 Task: Find connections with filter location Chiclana de la Frontera with filter topic #AIwith filter profile language French with filter current company Zomato with filter school ATAL BIHARI VAJPAYEE UNIVERSITY (ABVP) BILASPUR with filter industry Amusement Parks and Arcades with filter service category Video Editing with filter keywords title Interior Designer
Action: Mouse moved to (492, 69)
Screenshot: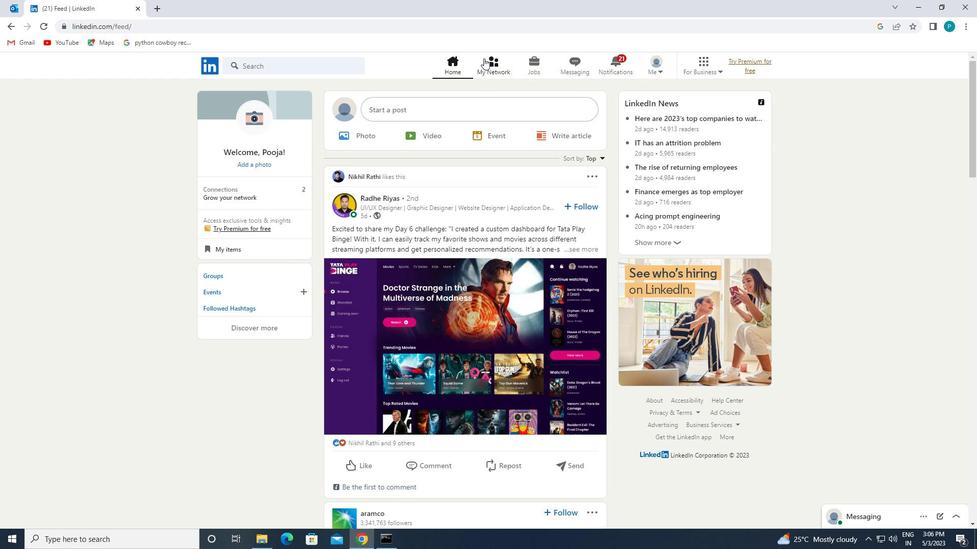 
Action: Mouse pressed left at (492, 69)
Screenshot: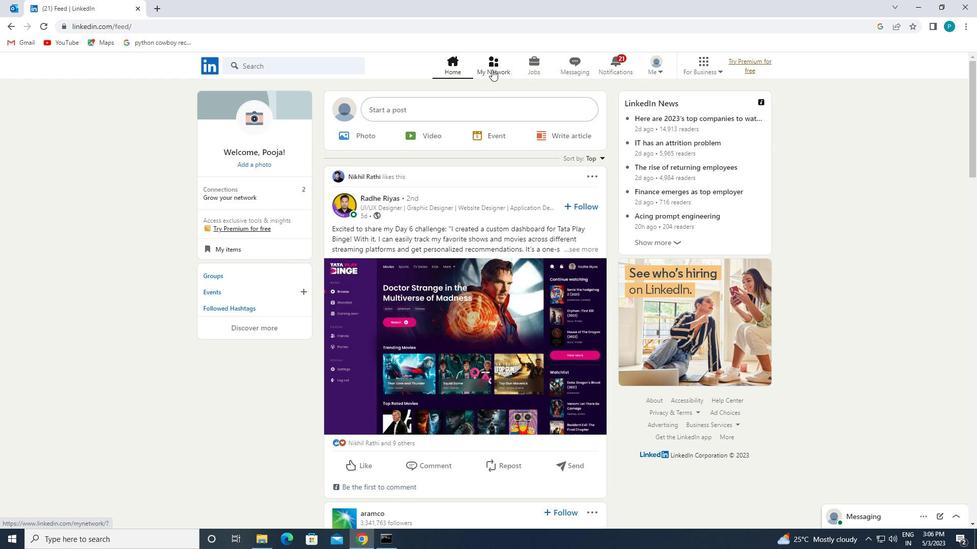 
Action: Mouse moved to (291, 122)
Screenshot: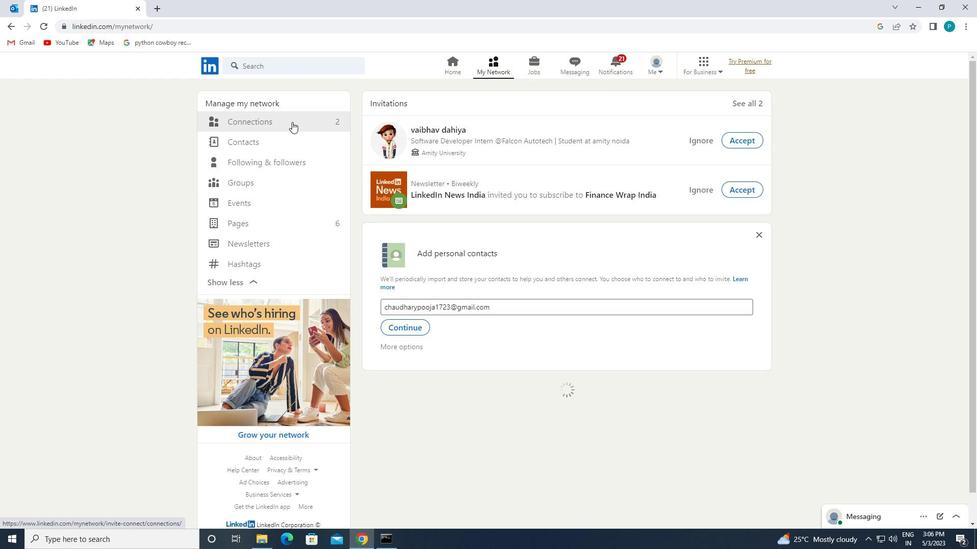 
Action: Mouse pressed left at (291, 122)
Screenshot: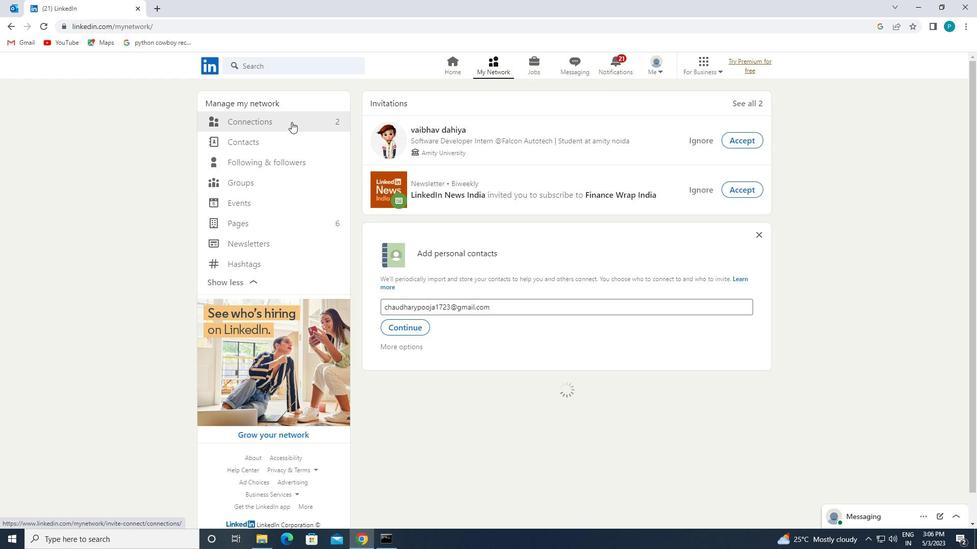 
Action: Mouse moved to (557, 123)
Screenshot: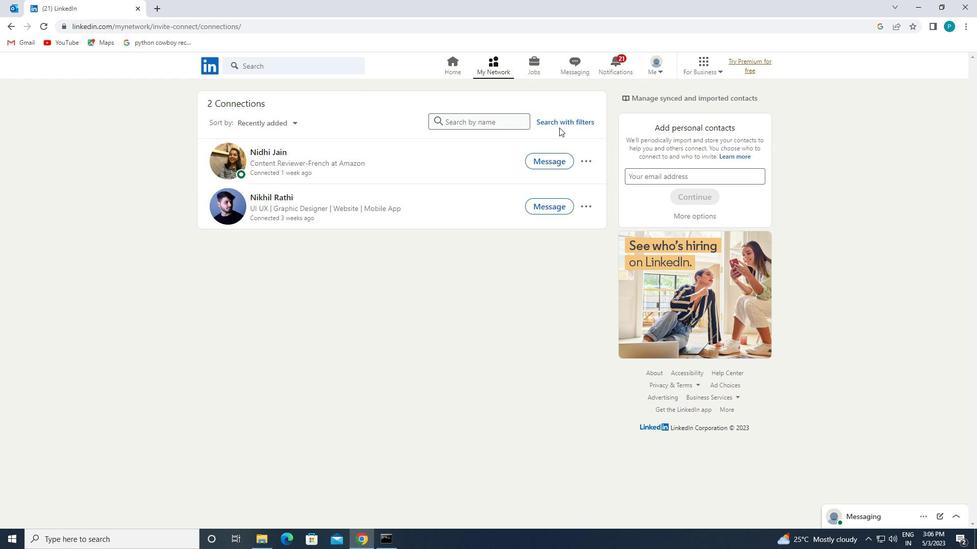 
Action: Mouse pressed left at (557, 123)
Screenshot: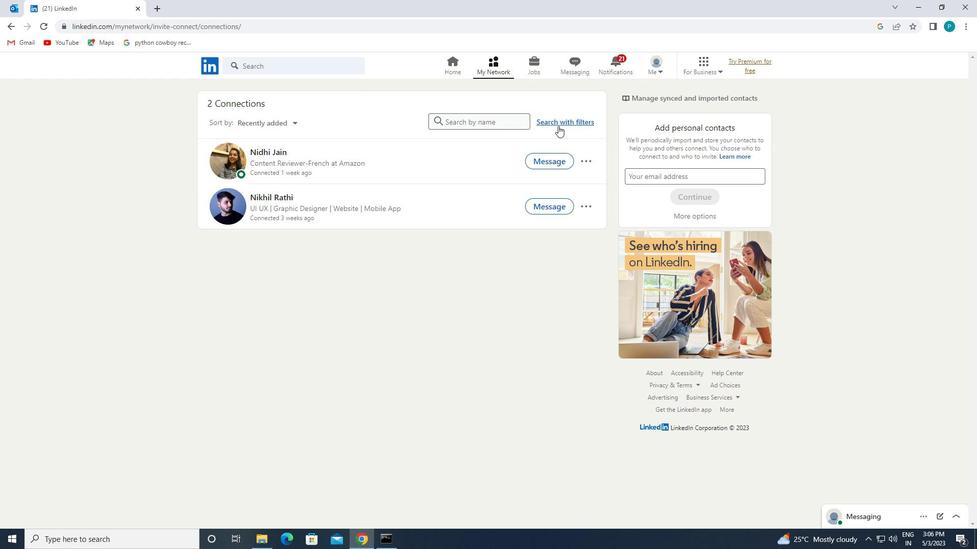 
Action: Mouse moved to (525, 99)
Screenshot: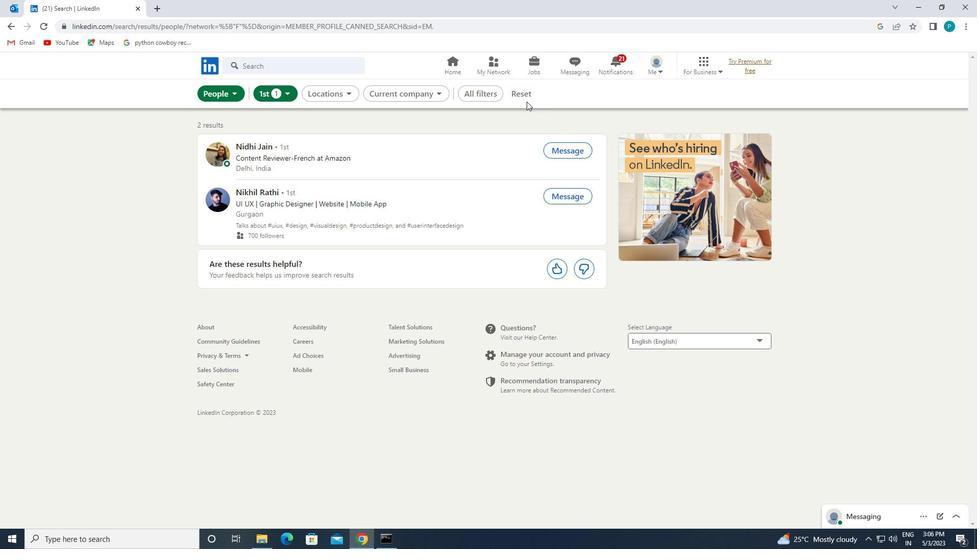 
Action: Mouse pressed left at (525, 99)
Screenshot: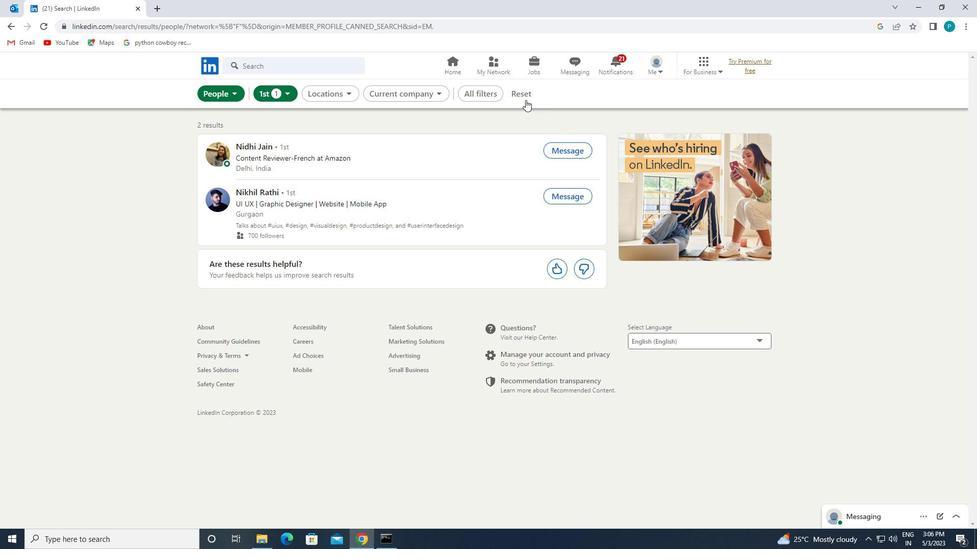 
Action: Mouse moved to (502, 92)
Screenshot: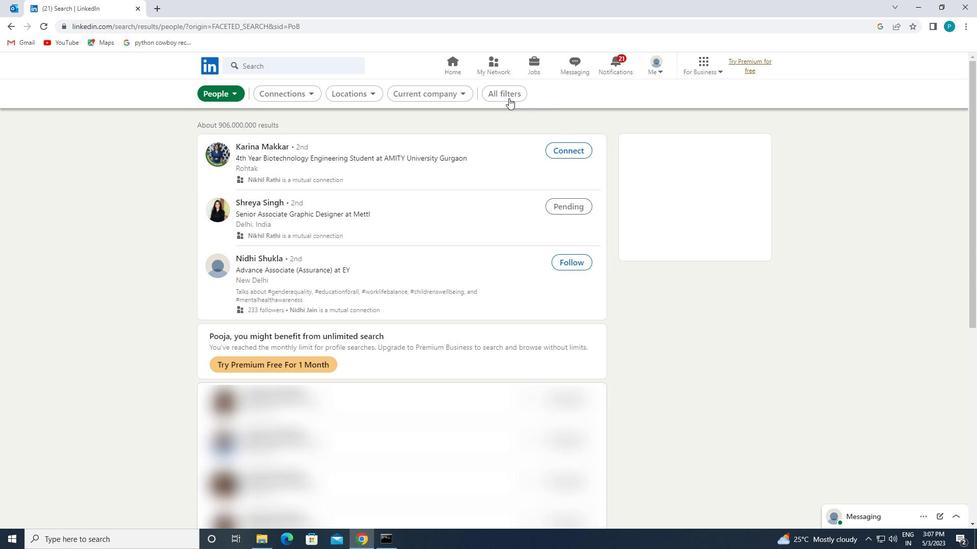 
Action: Mouse pressed left at (502, 92)
Screenshot: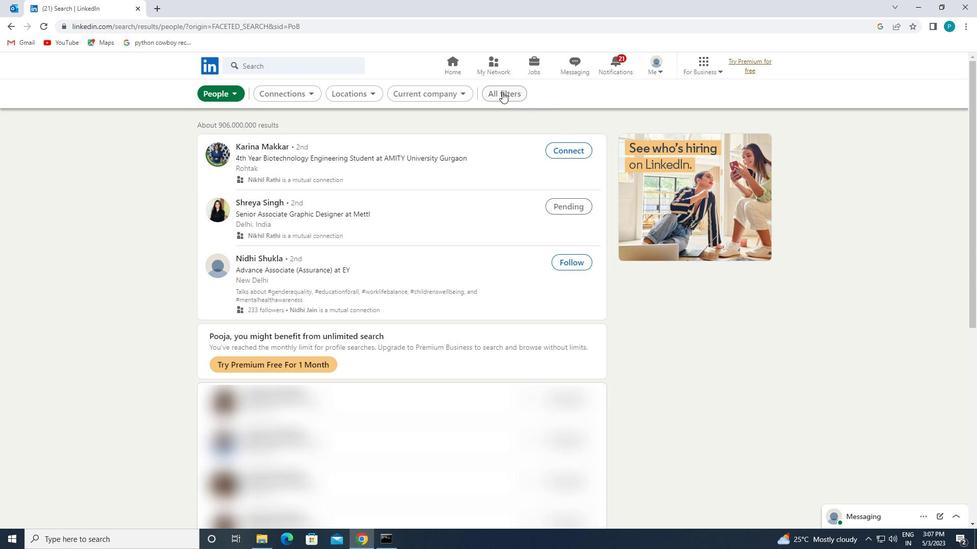 
Action: Mouse moved to (963, 277)
Screenshot: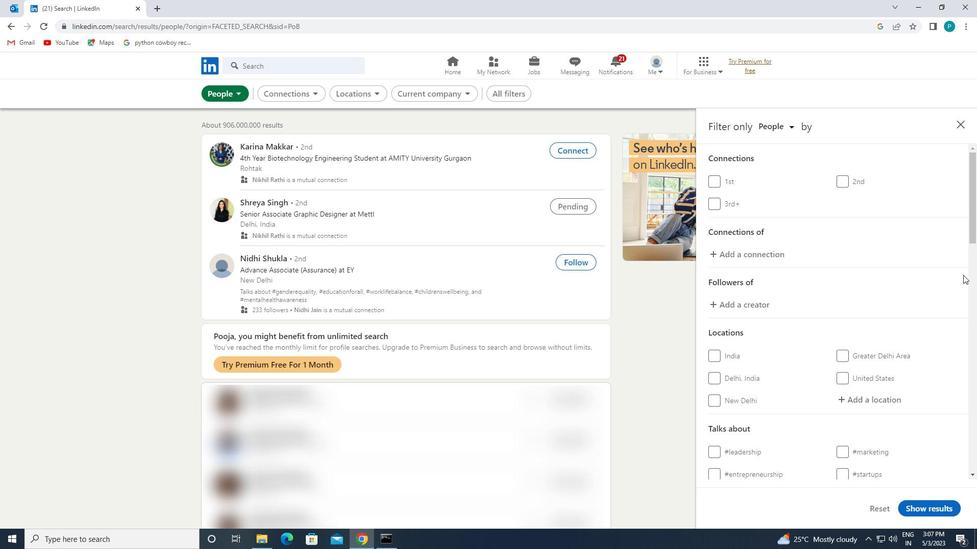
Action: Mouse scrolled (963, 276) with delta (0, 0)
Screenshot: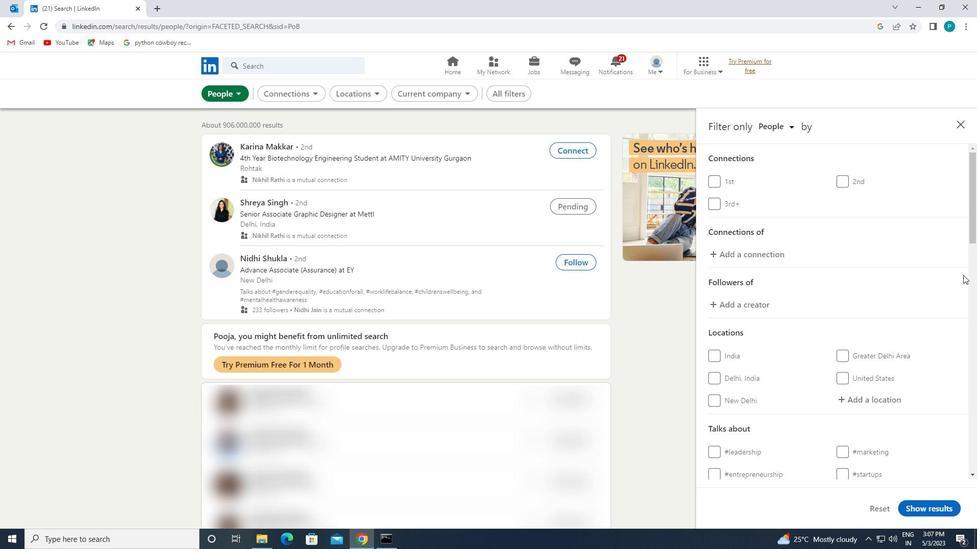 
Action: Mouse moved to (963, 277)
Screenshot: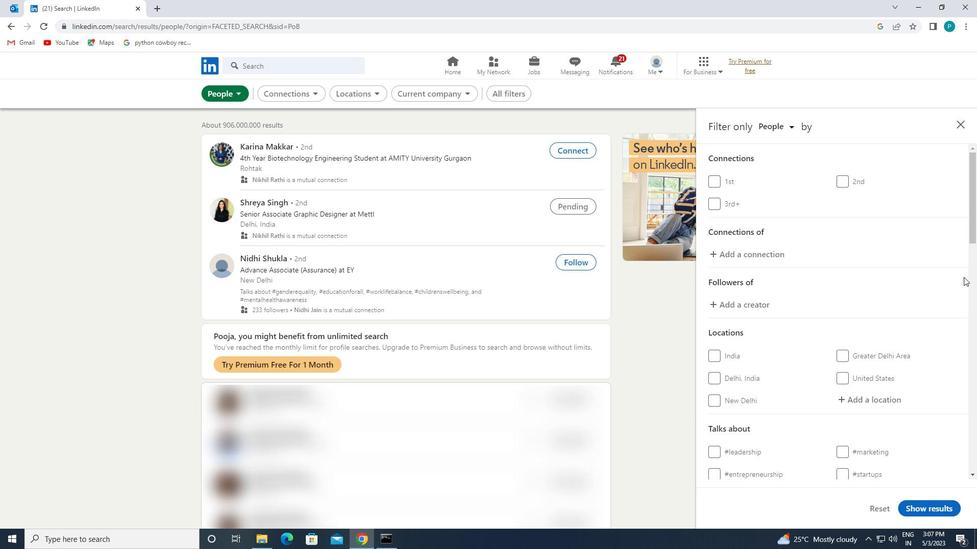 
Action: Mouse scrolled (963, 277) with delta (0, 0)
Screenshot: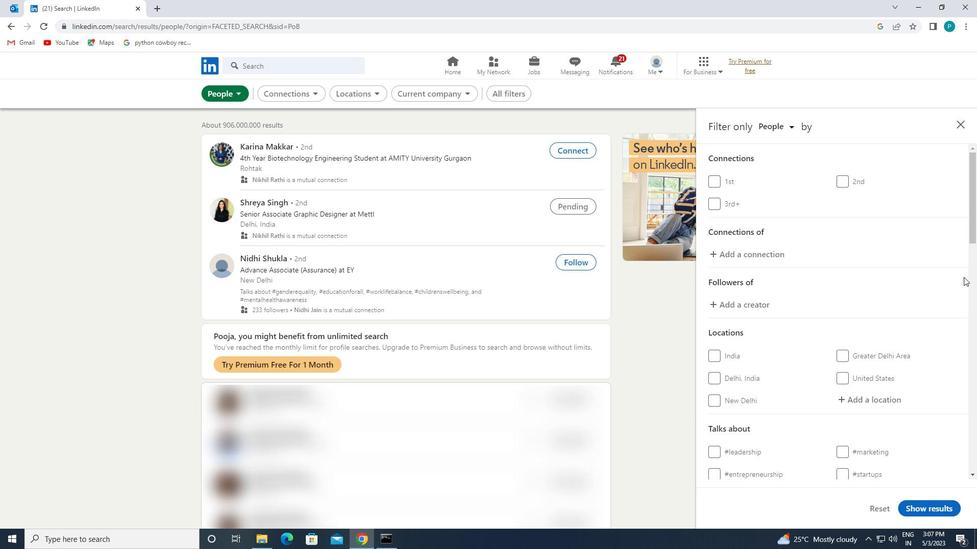 
Action: Mouse moved to (891, 294)
Screenshot: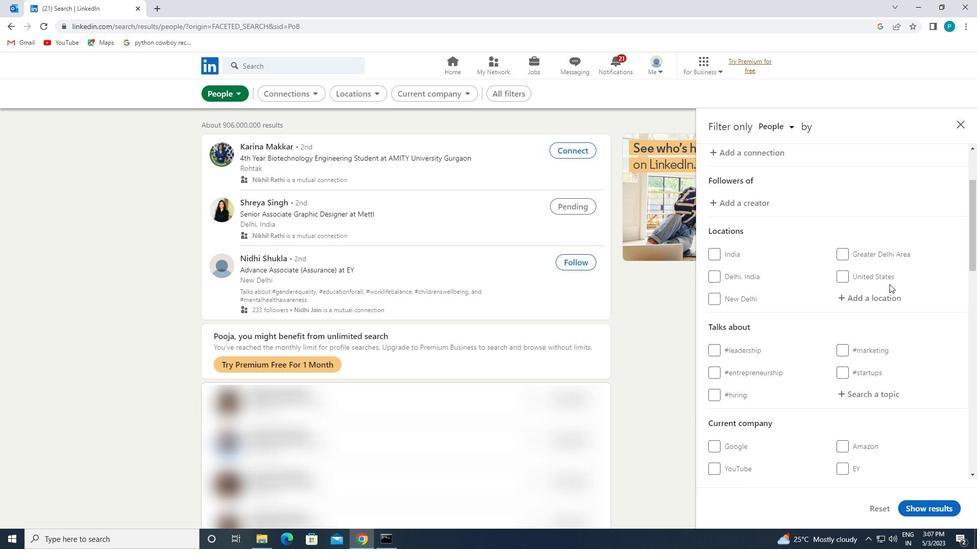 
Action: Mouse pressed left at (891, 294)
Screenshot: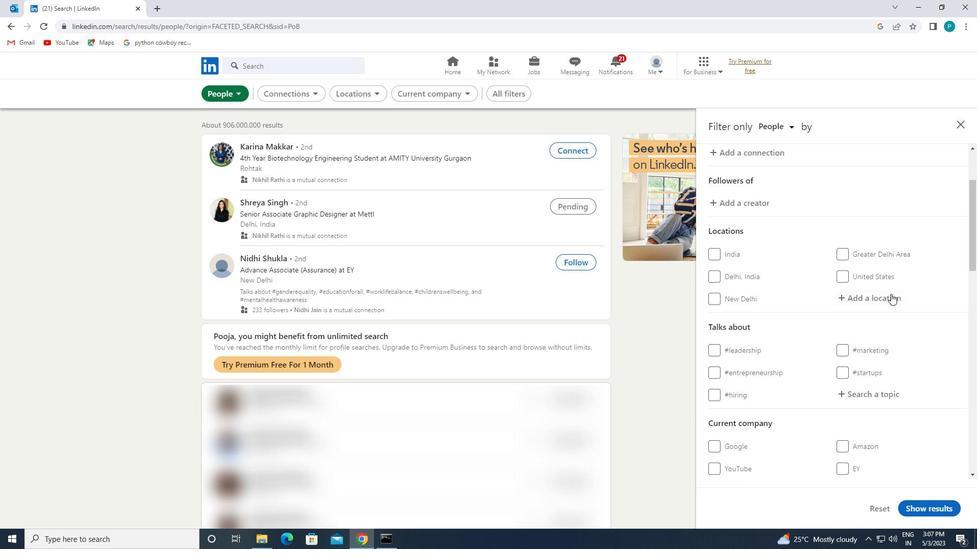 
Action: Mouse moved to (892, 295)
Screenshot: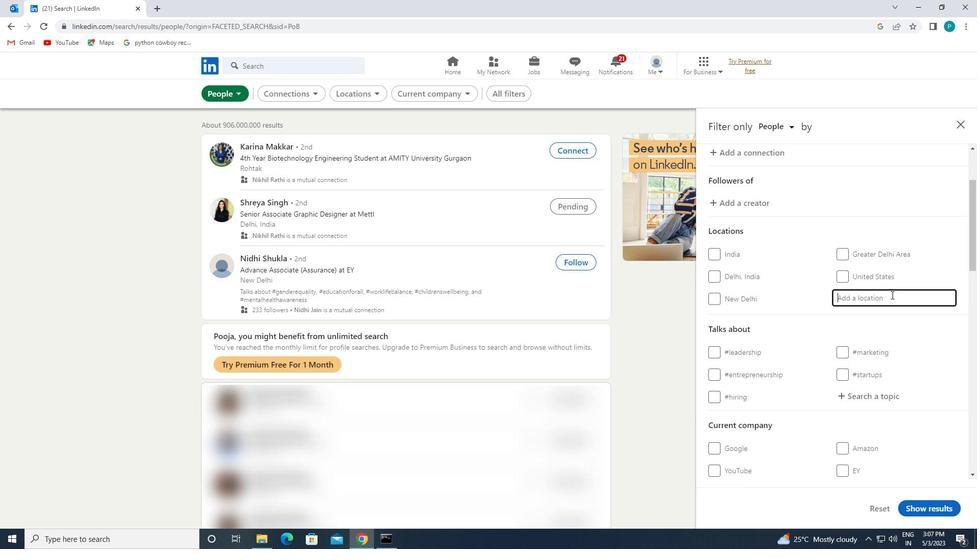 
Action: Key pressed <Key.caps_lock>c<Key.caps_lock>hcla<Key.backspace><Key.backspace><Key.backspace>iclana
Screenshot: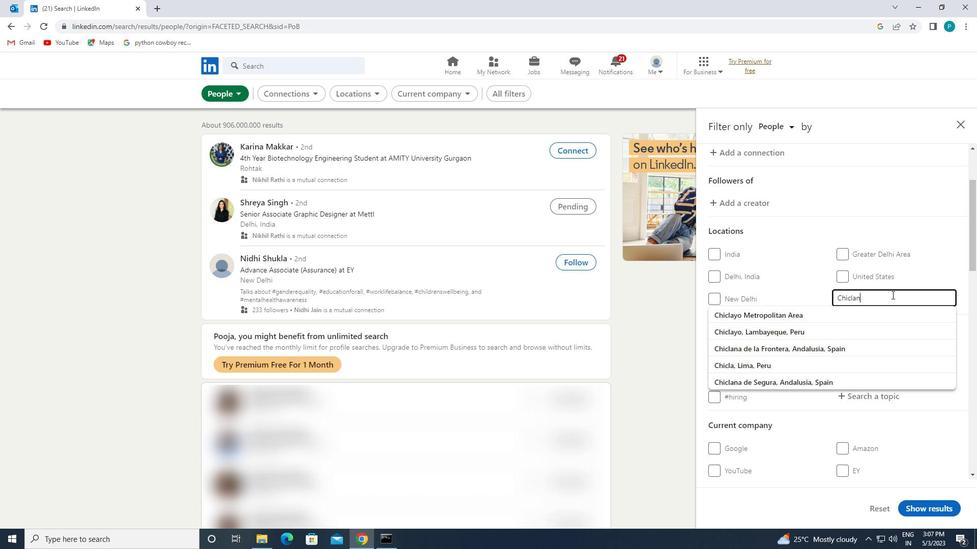 
Action: Mouse moved to (874, 310)
Screenshot: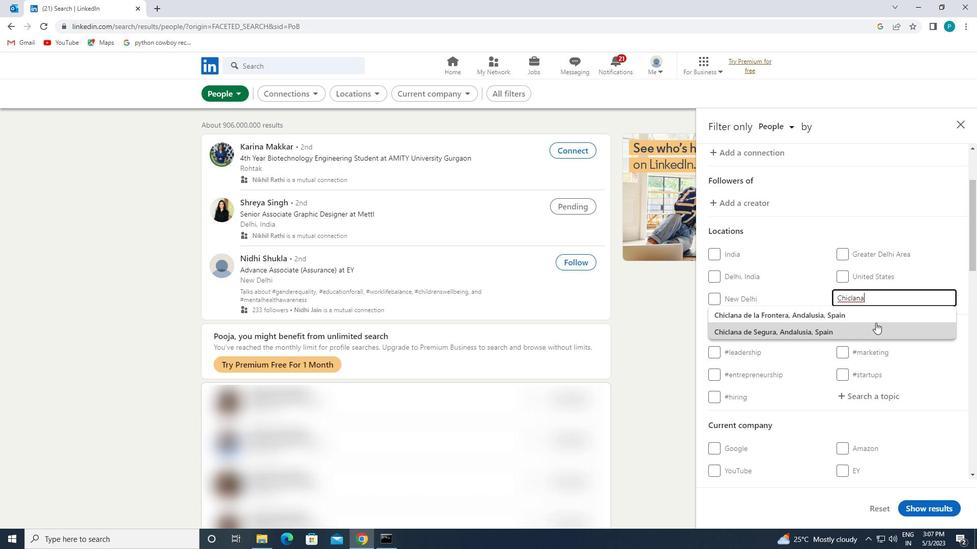 
Action: Mouse pressed left at (874, 310)
Screenshot: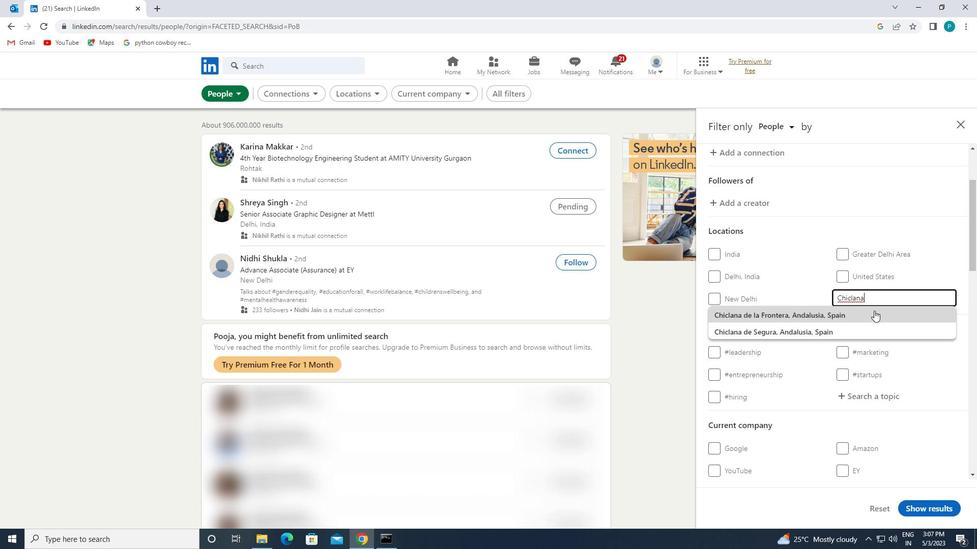 
Action: Mouse moved to (879, 376)
Screenshot: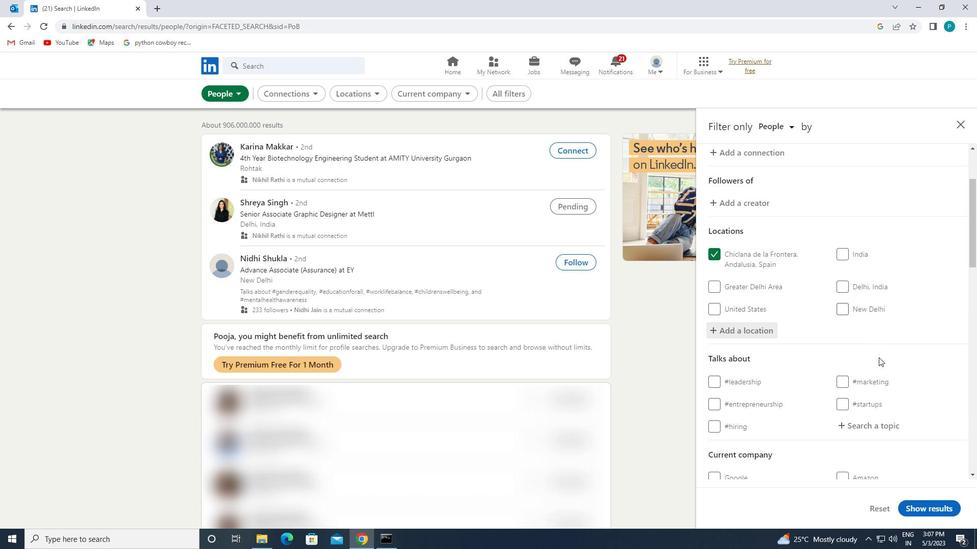
Action: Mouse scrolled (879, 376) with delta (0, 0)
Screenshot: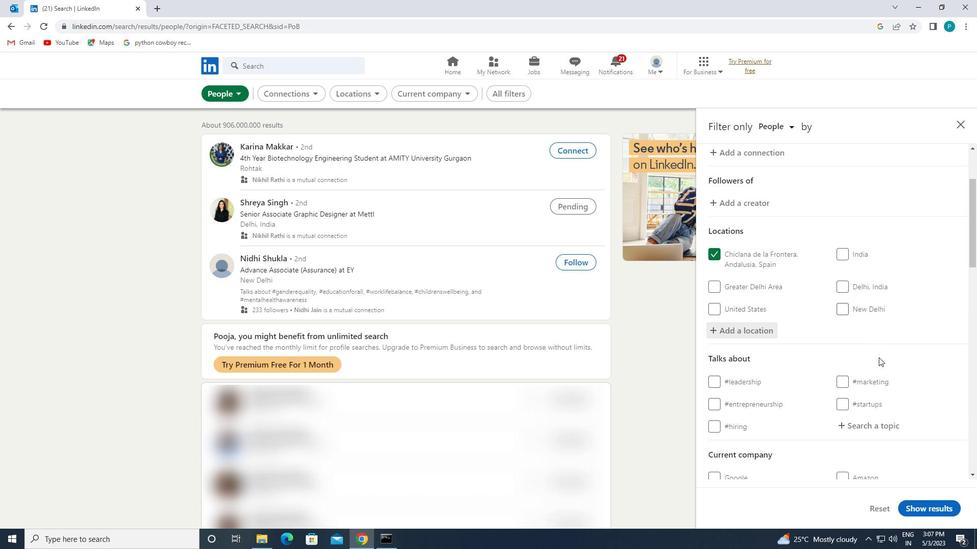 
Action: Mouse moved to (879, 373)
Screenshot: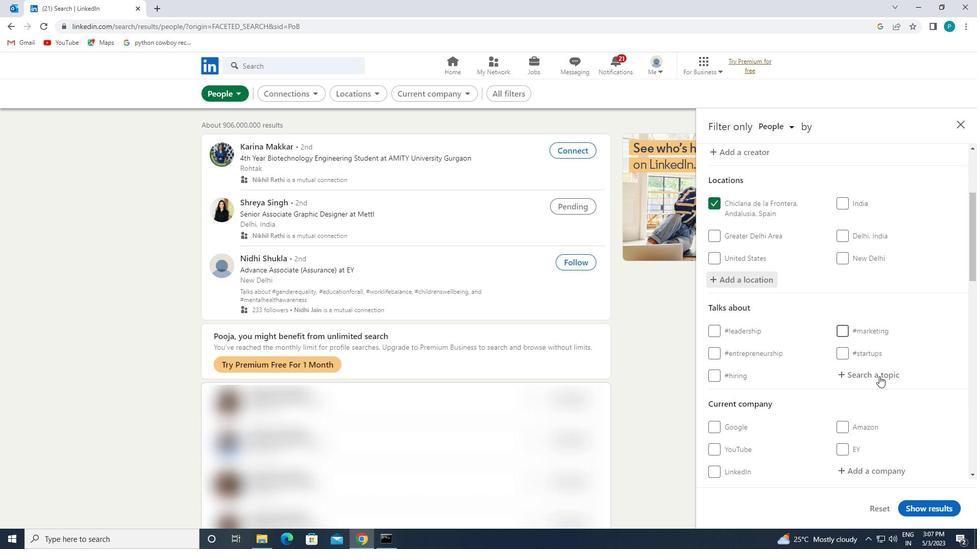 
Action: Mouse pressed left at (879, 373)
Screenshot: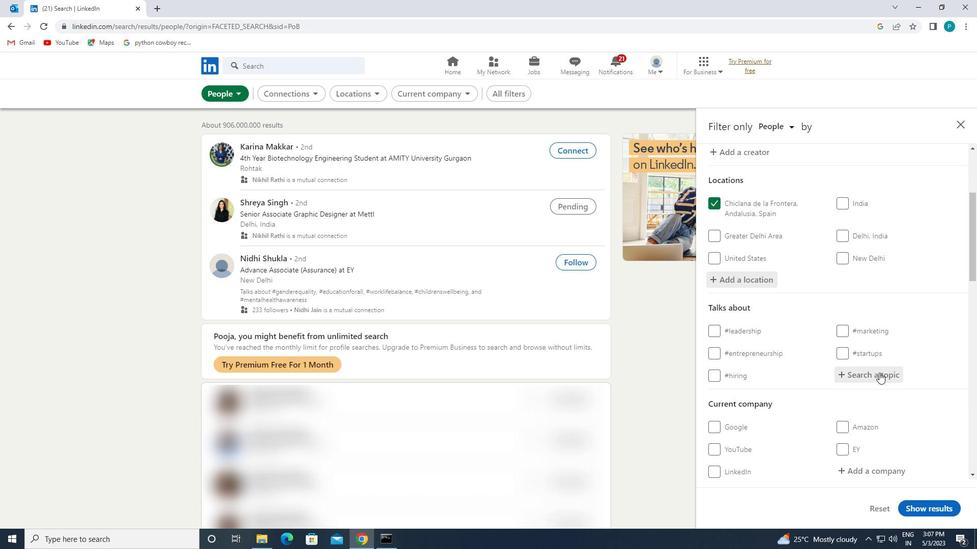 
Action: Key pressed <Key.shift>#<Key.caps_lock>AI<Key.caps_lock>
Screenshot: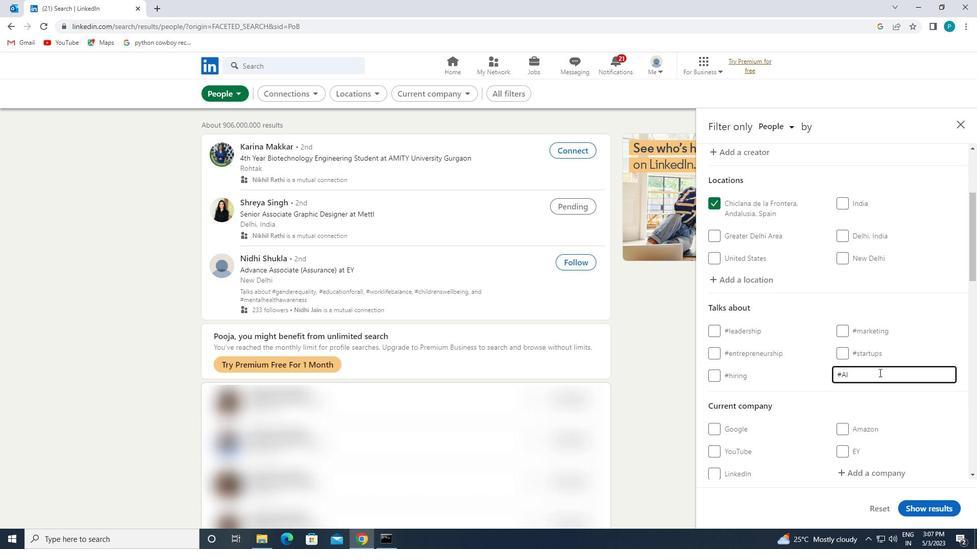 
Action: Mouse scrolled (879, 372) with delta (0, 0)
Screenshot: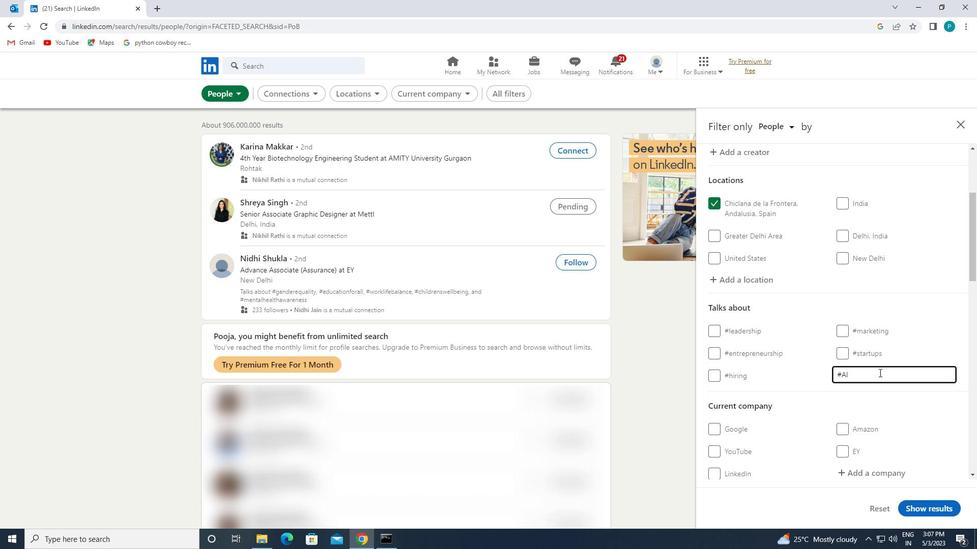 
Action: Mouse scrolled (879, 372) with delta (0, 0)
Screenshot: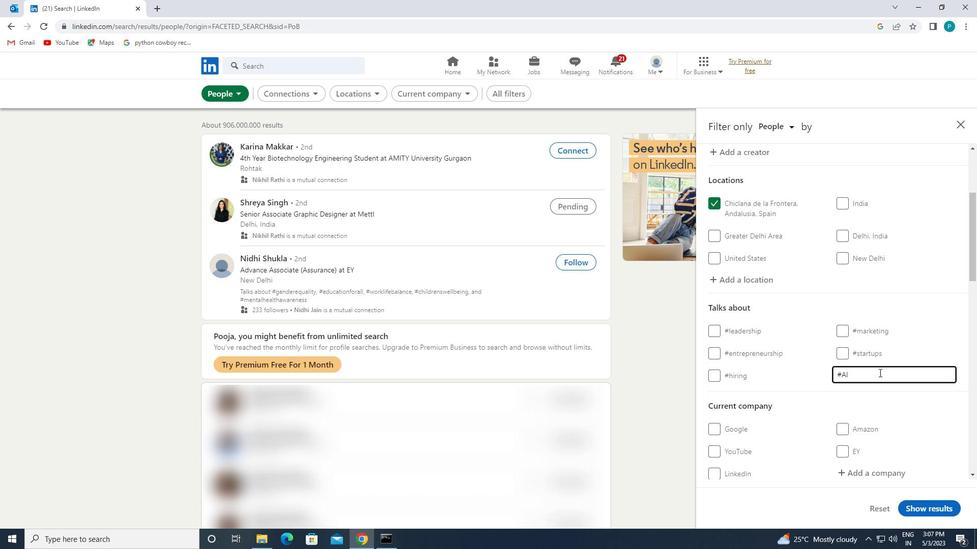 
Action: Mouse scrolled (879, 372) with delta (0, 0)
Screenshot: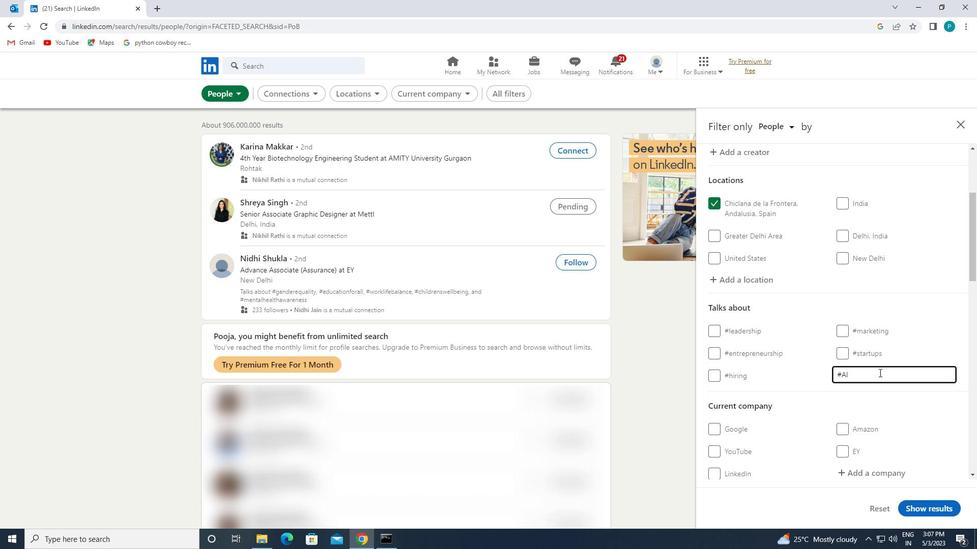 
Action: Mouse scrolled (879, 372) with delta (0, 0)
Screenshot: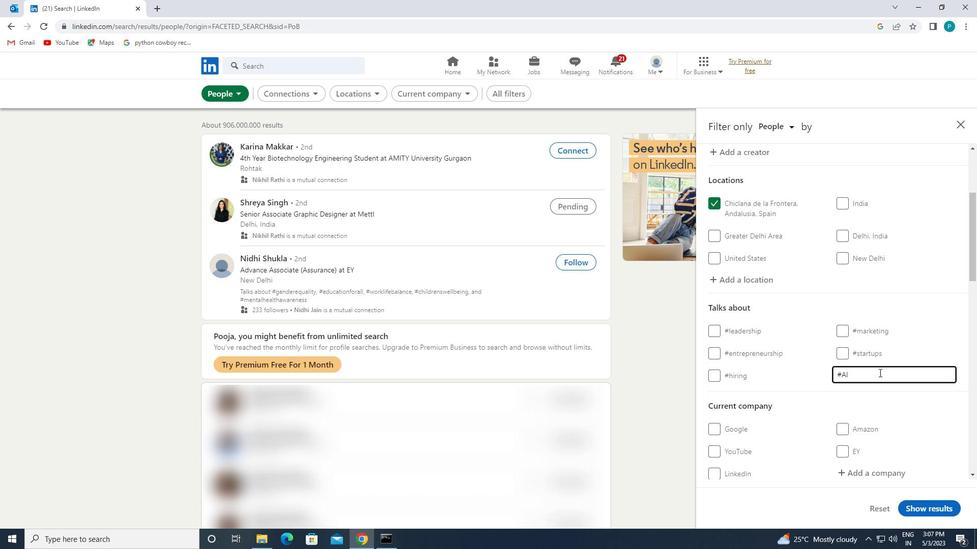 
Action: Mouse moved to (840, 385)
Screenshot: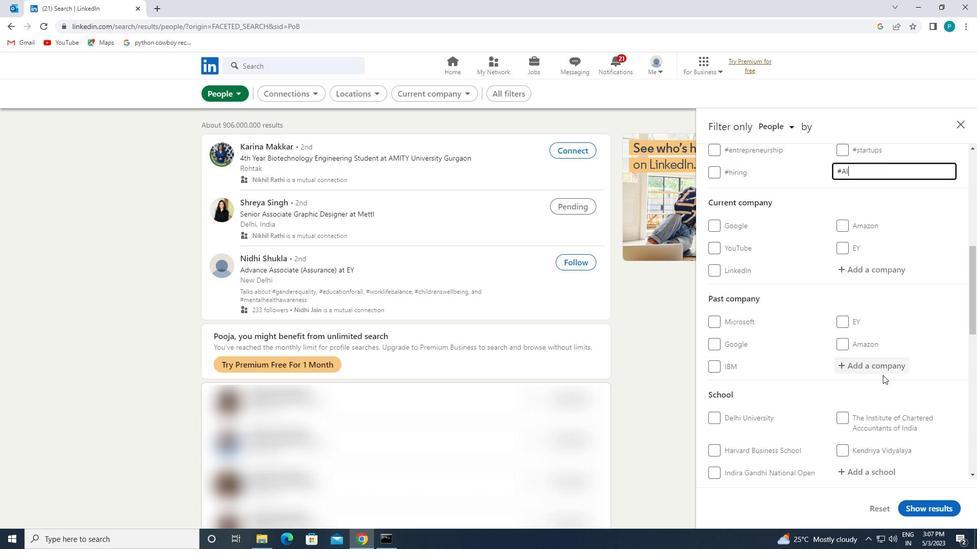 
Action: Mouse scrolled (840, 384) with delta (0, 0)
Screenshot: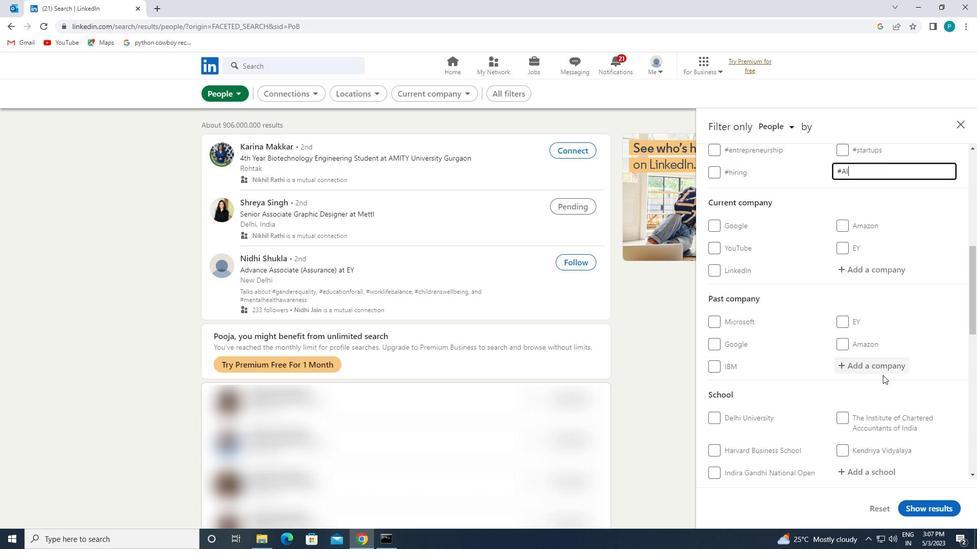
Action: Mouse moved to (839, 385)
Screenshot: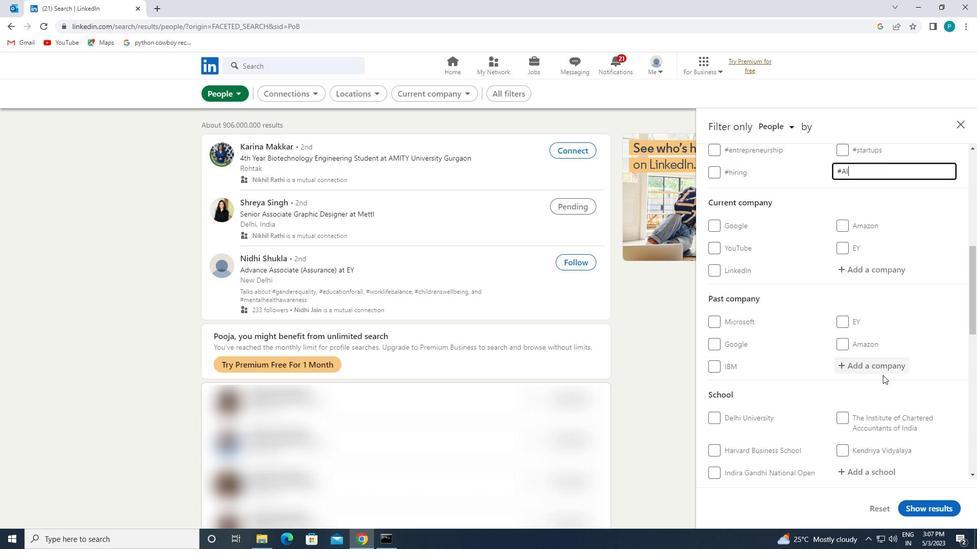 
Action: Mouse scrolled (839, 384) with delta (0, 0)
Screenshot: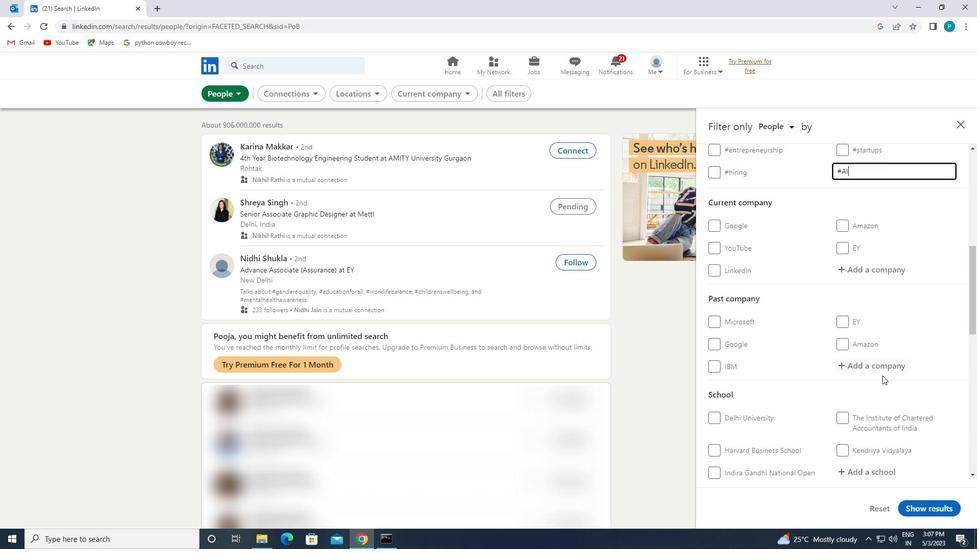 
Action: Mouse scrolled (839, 384) with delta (0, 0)
Screenshot: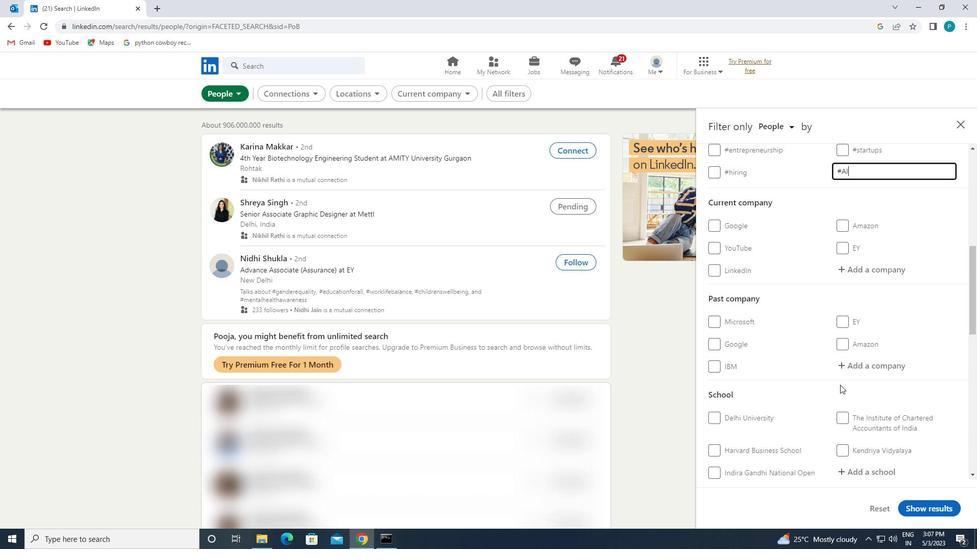 
Action: Mouse moved to (765, 372)
Screenshot: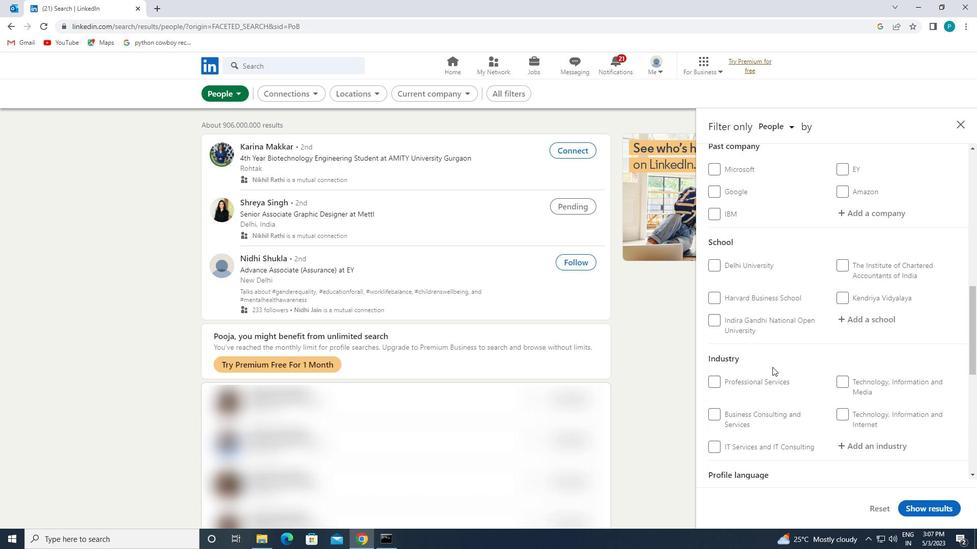 
Action: Mouse scrolled (765, 371) with delta (0, 0)
Screenshot: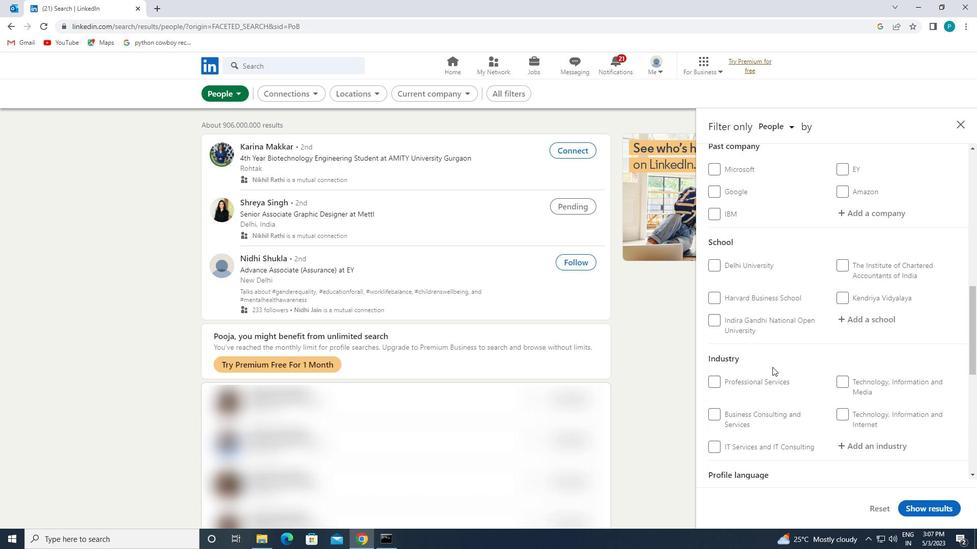 
Action: Mouse moved to (765, 372)
Screenshot: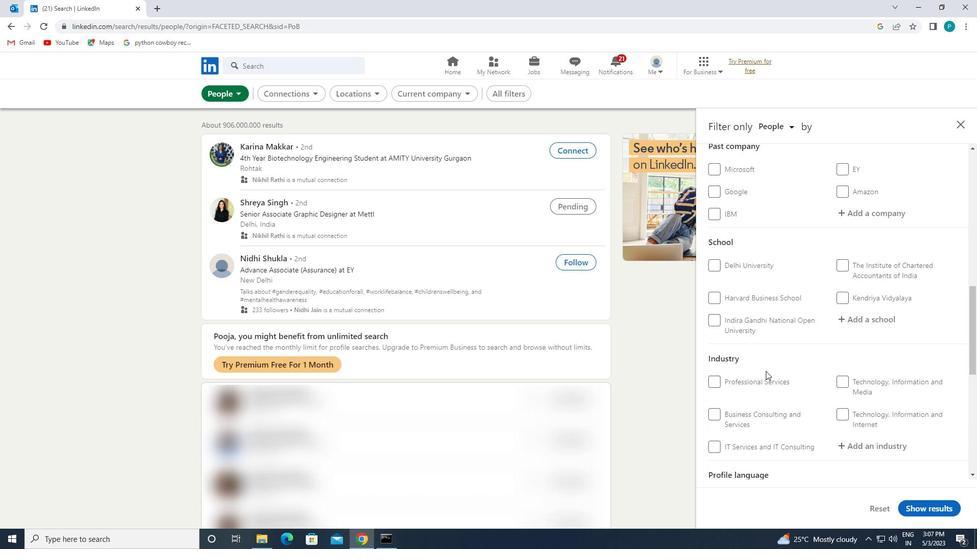
Action: Mouse scrolled (765, 371) with delta (0, 0)
Screenshot: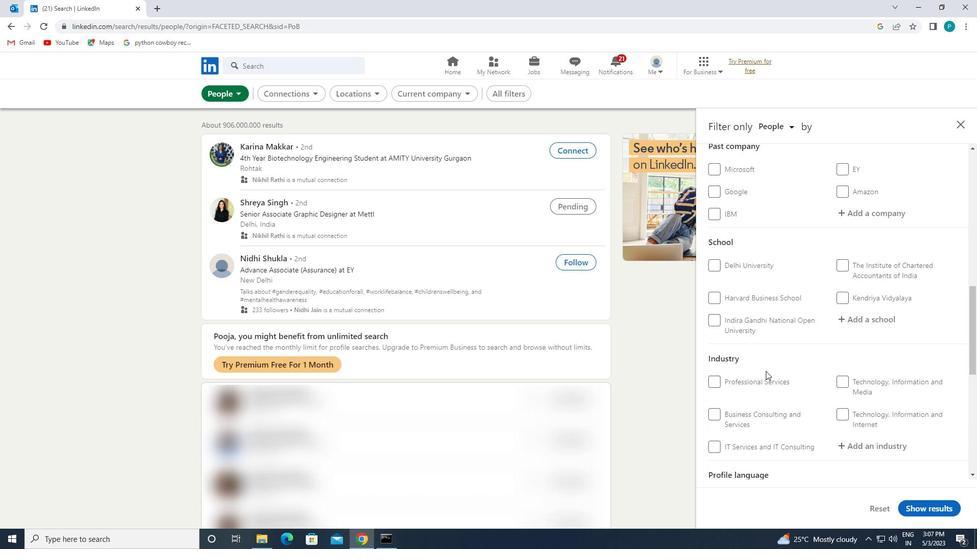 
Action: Mouse moved to (835, 400)
Screenshot: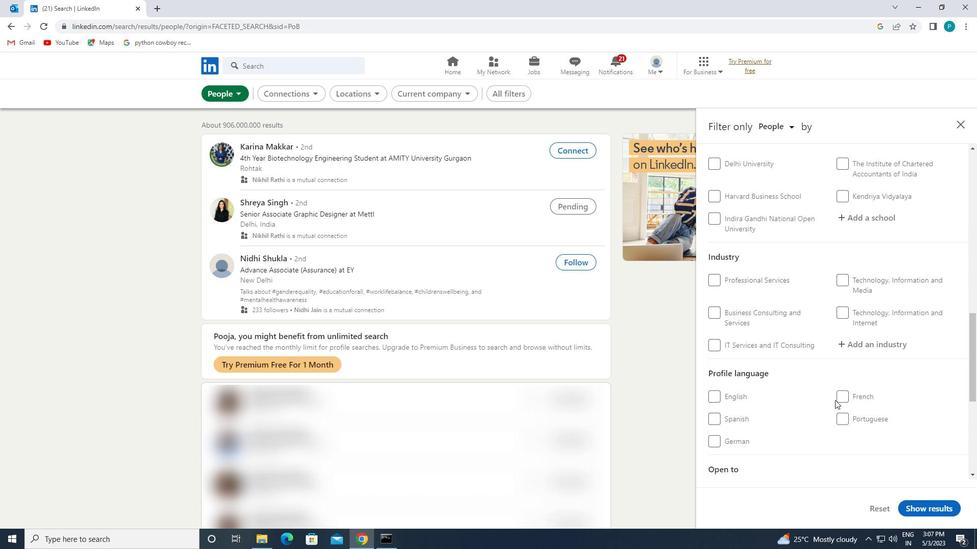 
Action: Mouse pressed left at (835, 400)
Screenshot: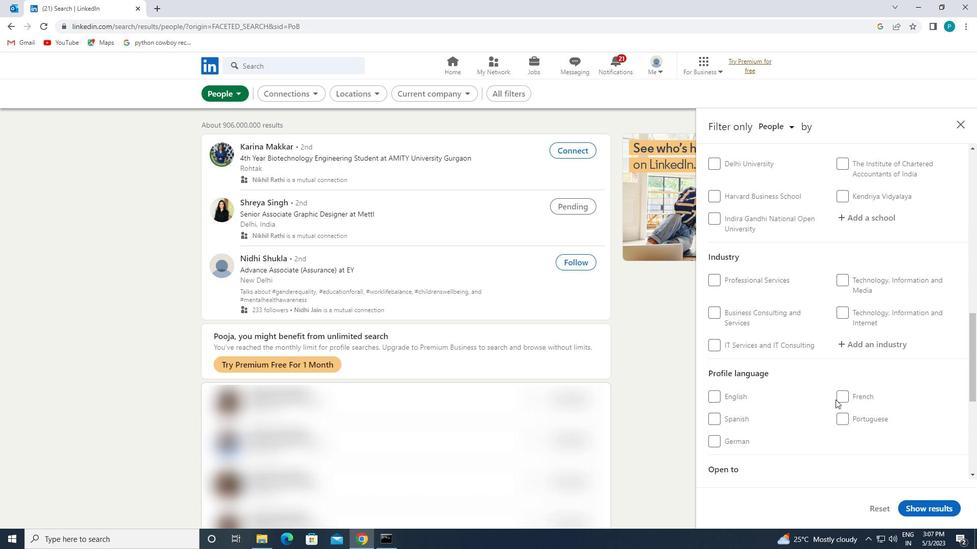 
Action: Mouse moved to (839, 395)
Screenshot: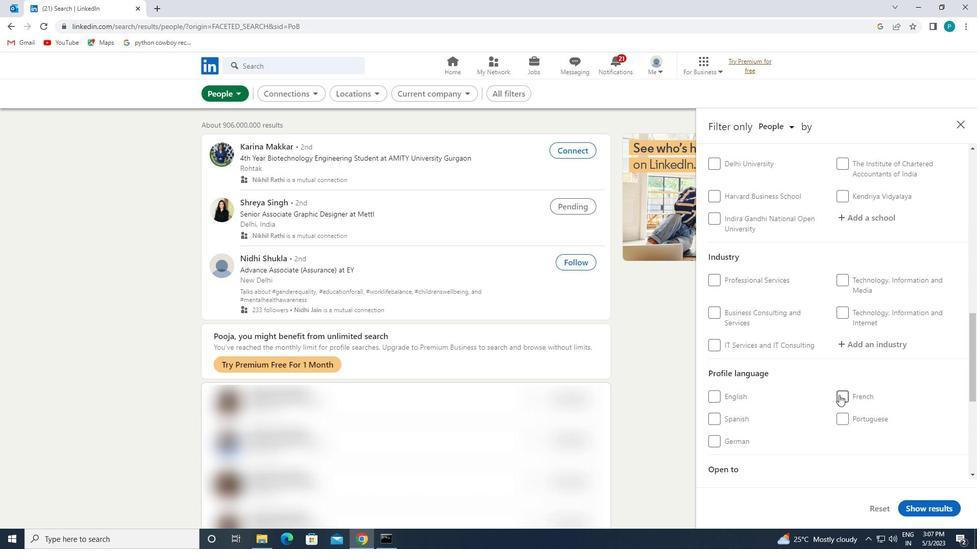 
Action: Mouse pressed left at (839, 395)
Screenshot: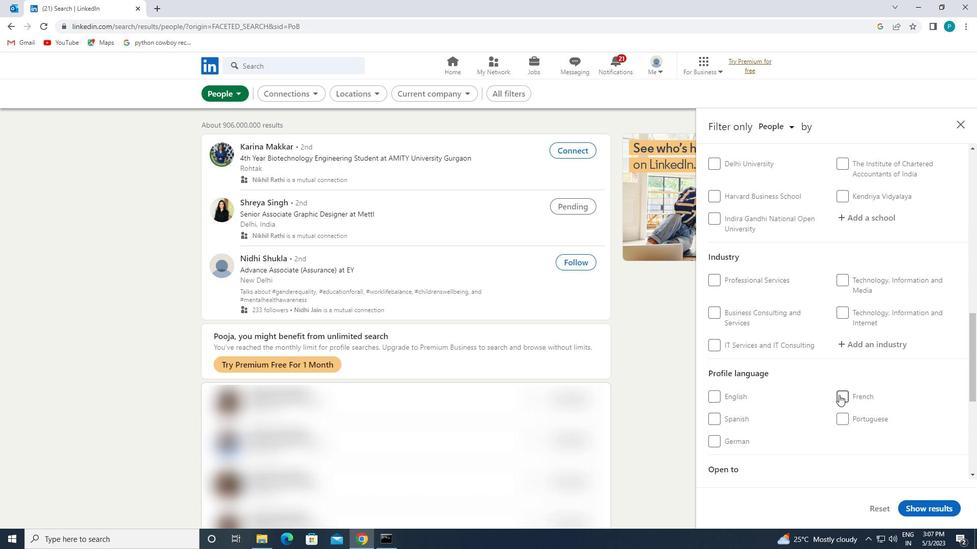 
Action: Mouse moved to (849, 352)
Screenshot: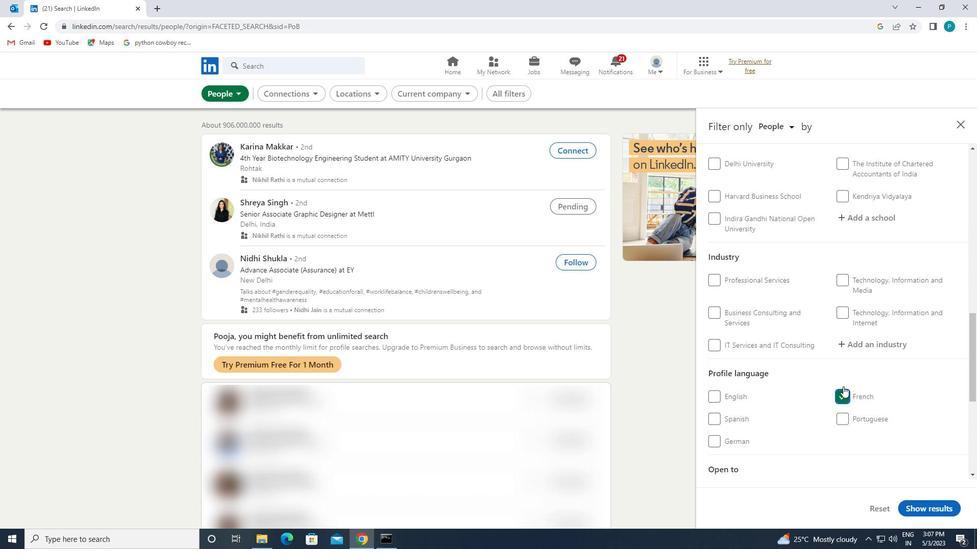 
Action: Mouse scrolled (849, 353) with delta (0, 0)
Screenshot: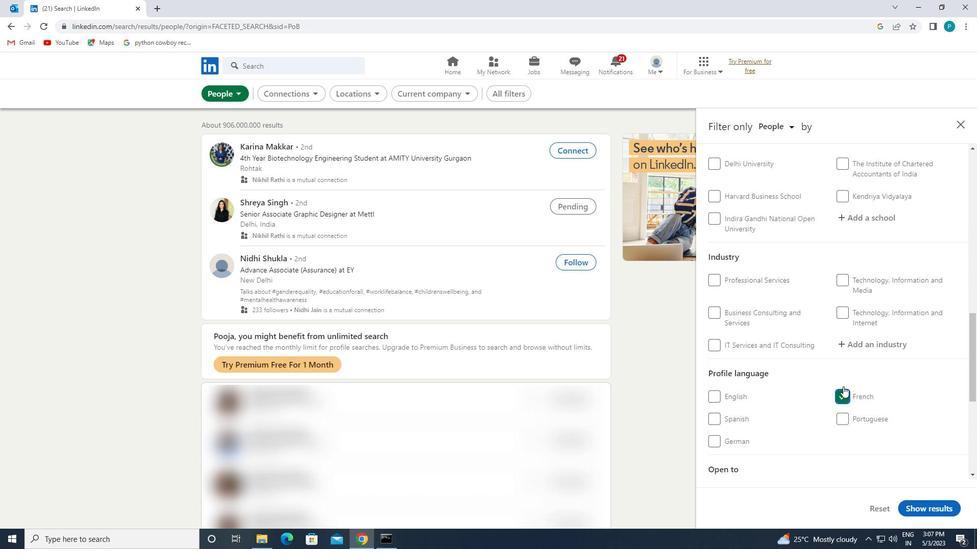 
Action: Mouse scrolled (849, 353) with delta (0, 0)
Screenshot: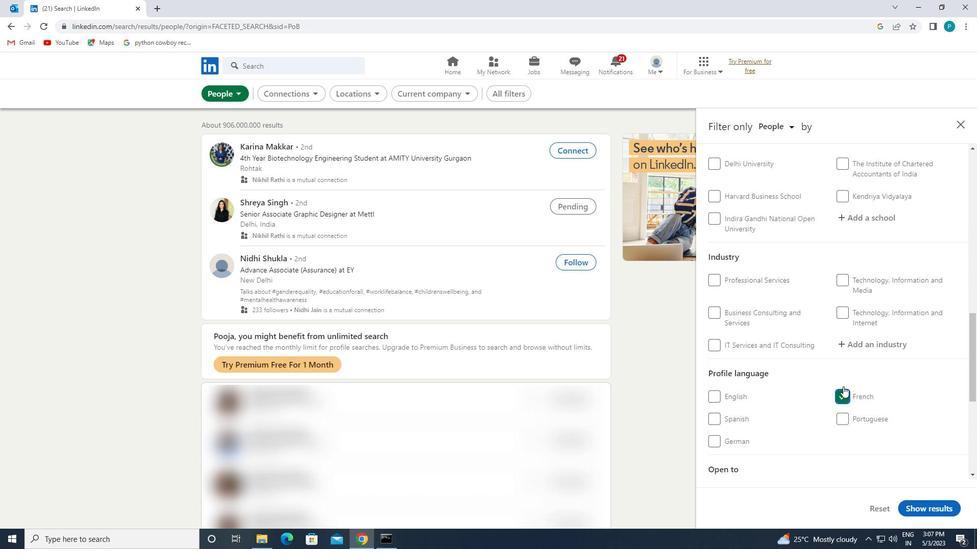 
Action: Mouse scrolled (849, 353) with delta (0, 0)
Screenshot: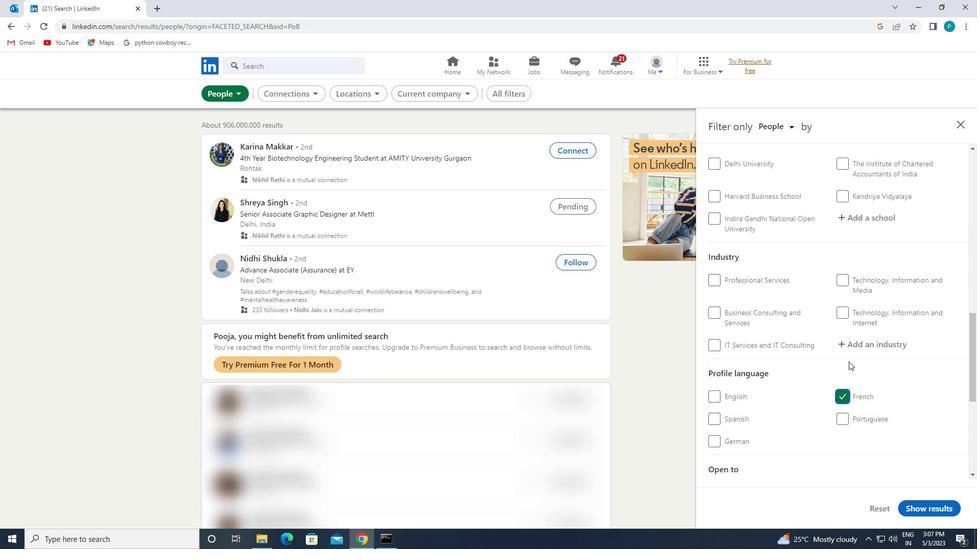 
Action: Mouse scrolled (849, 353) with delta (0, 0)
Screenshot: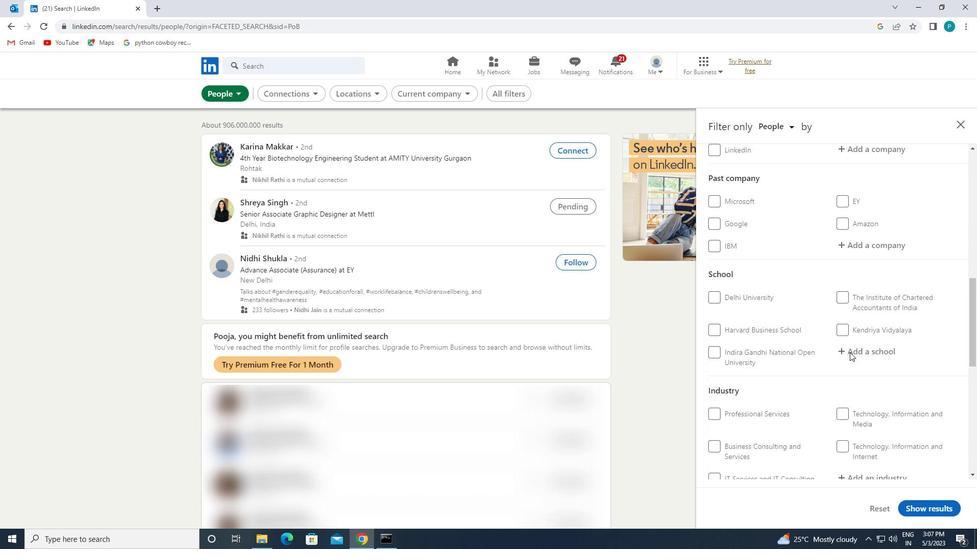 
Action: Mouse scrolled (849, 353) with delta (0, 0)
Screenshot: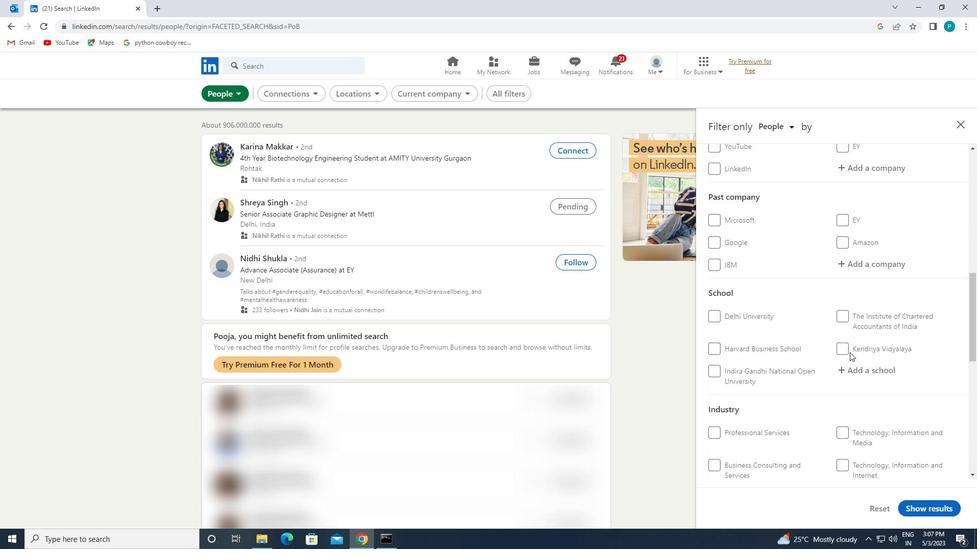 
Action: Mouse scrolled (849, 353) with delta (0, 0)
Screenshot: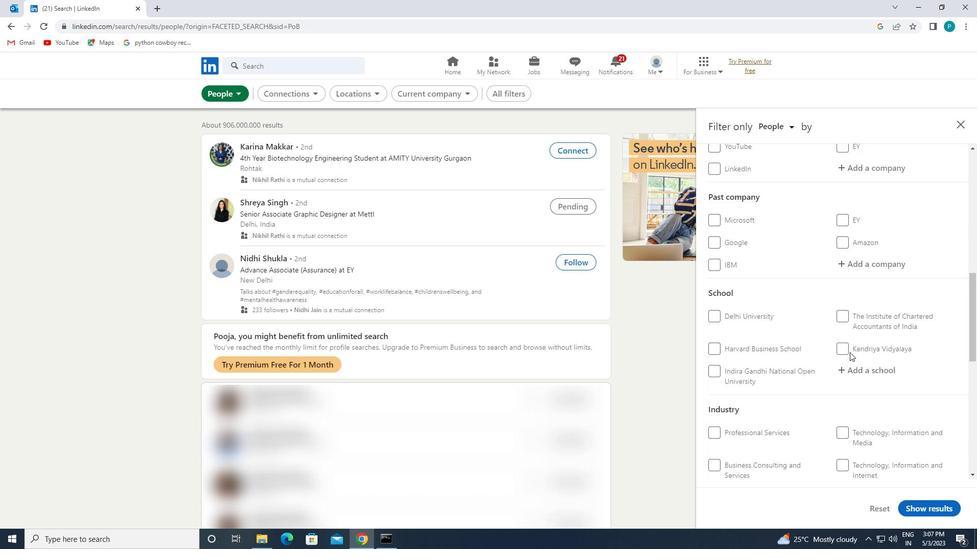 
Action: Mouse scrolled (849, 353) with delta (0, 0)
Screenshot: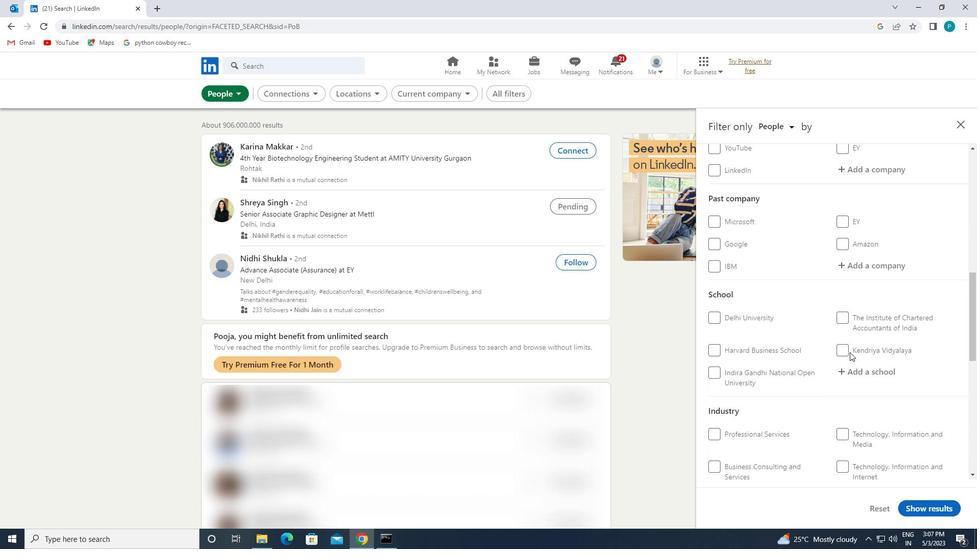 
Action: Mouse moved to (864, 377)
Screenshot: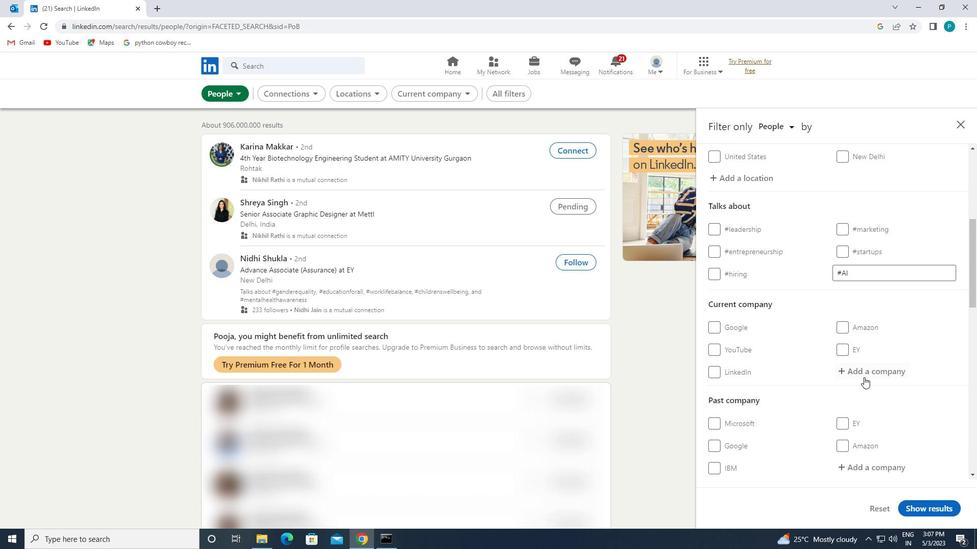 
Action: Mouse pressed left at (864, 377)
Screenshot: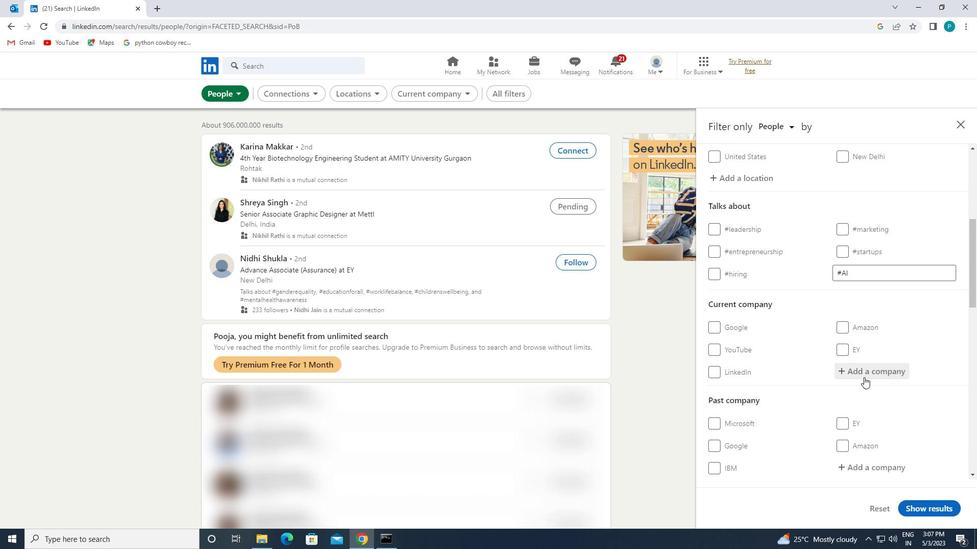 
Action: Mouse moved to (864, 378)
Screenshot: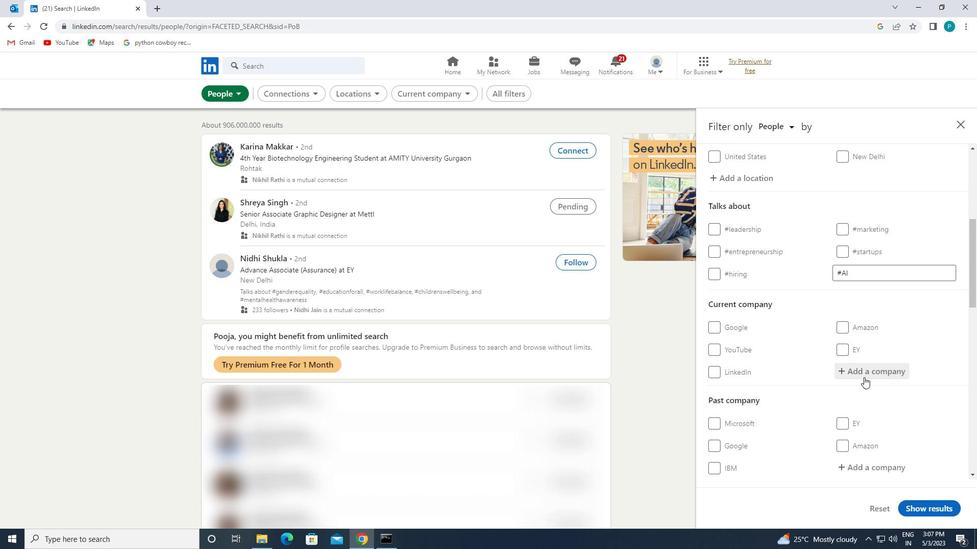 
Action: Key pressed <Key.caps_lock>Z<Key.caps_lock>OM
Screenshot: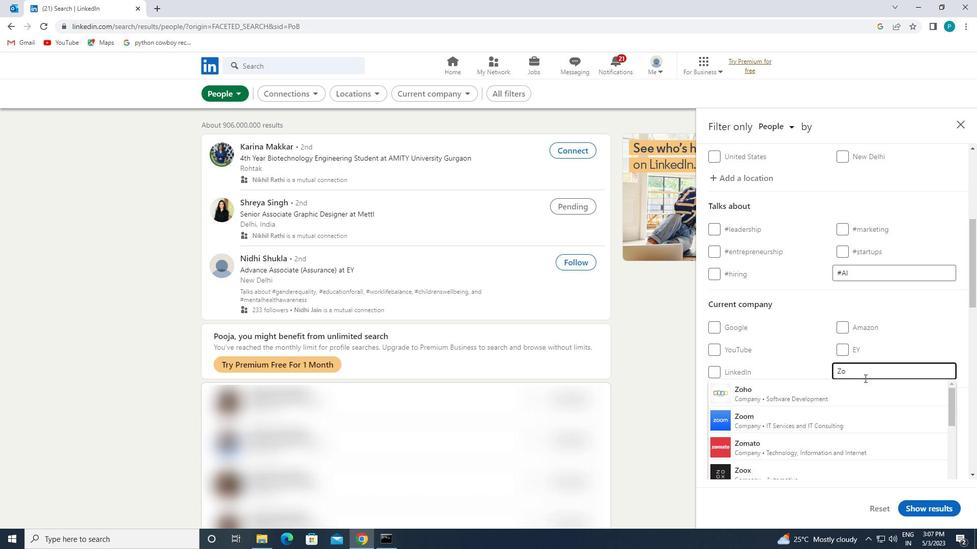 
Action: Mouse moved to (826, 401)
Screenshot: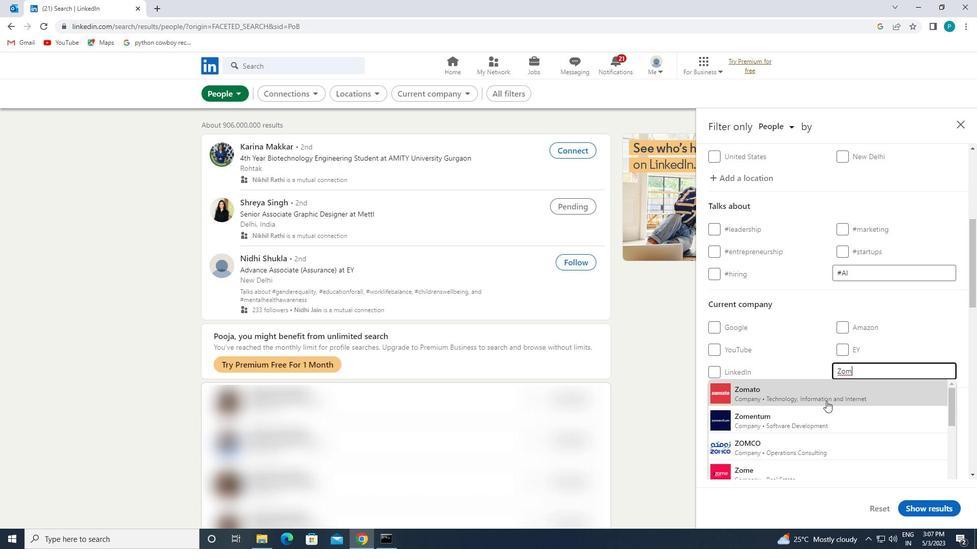 
Action: Mouse pressed left at (826, 401)
Screenshot: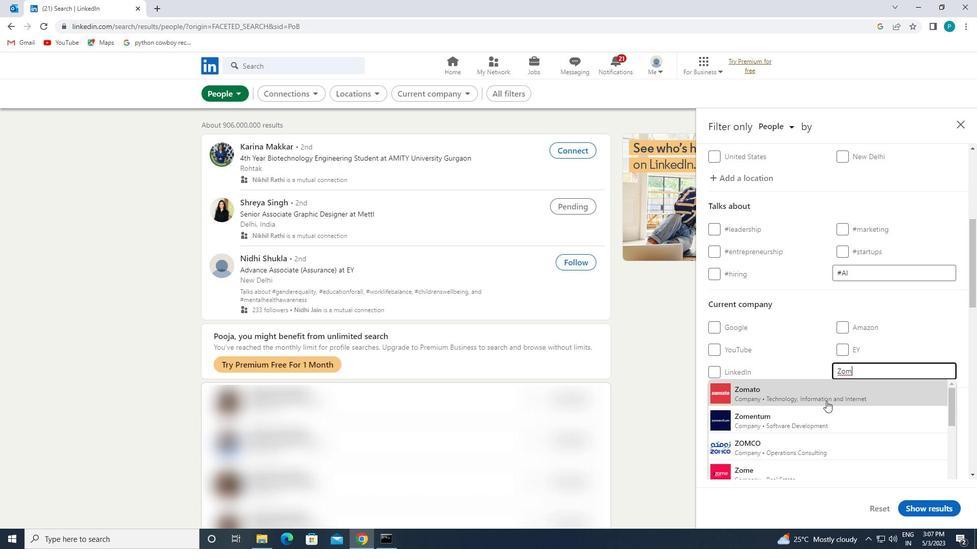 
Action: Mouse scrolled (826, 401) with delta (0, 0)
Screenshot: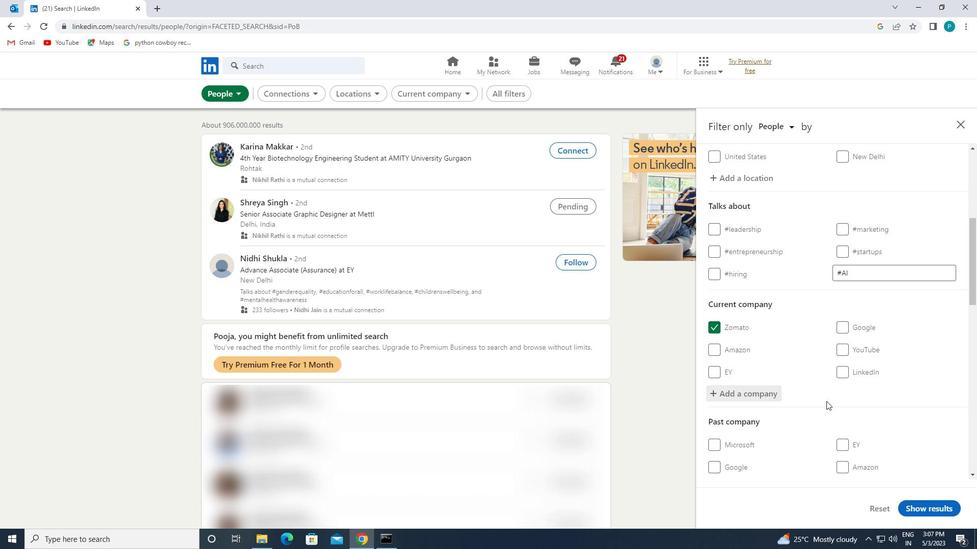
Action: Mouse scrolled (826, 401) with delta (0, 0)
Screenshot: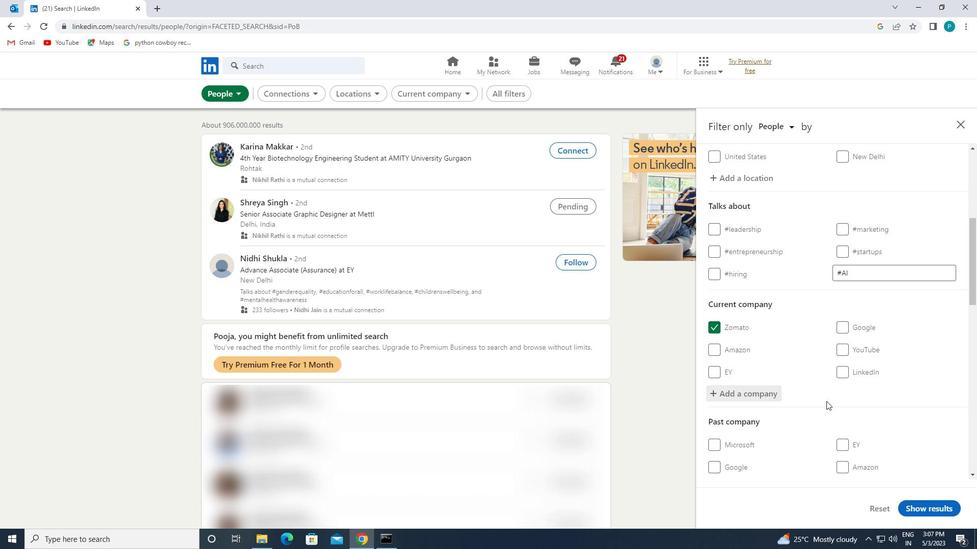 
Action: Mouse moved to (826, 401)
Screenshot: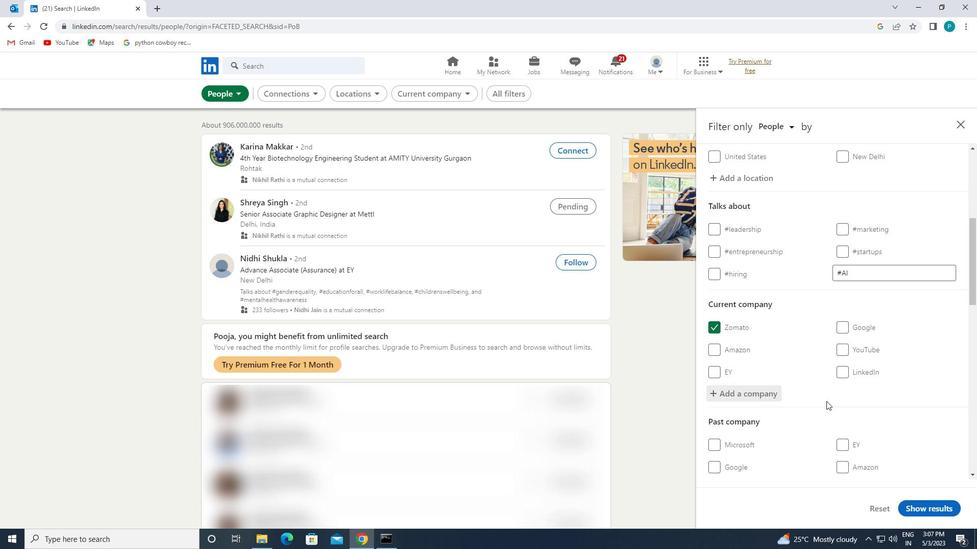 
Action: Mouse scrolled (826, 401) with delta (0, 0)
Screenshot: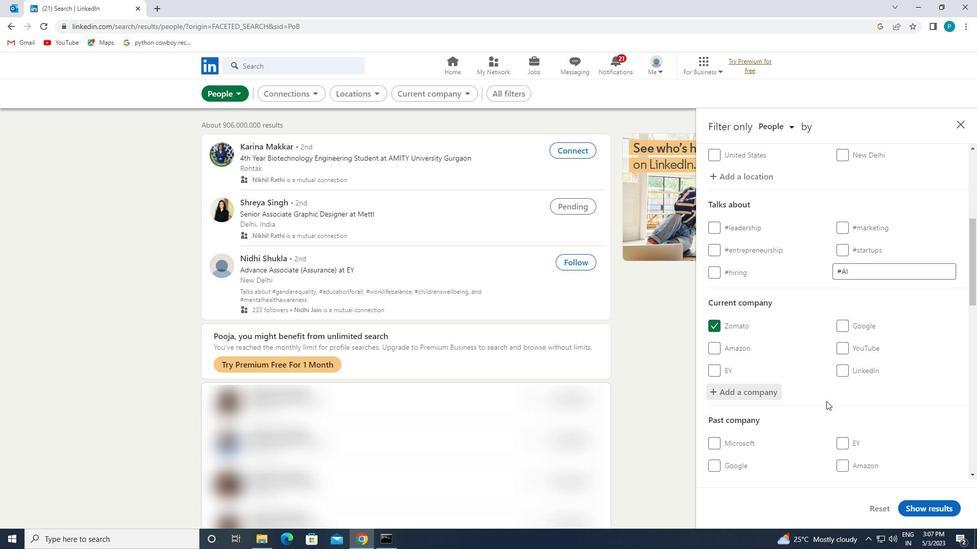 
Action: Mouse moved to (880, 441)
Screenshot: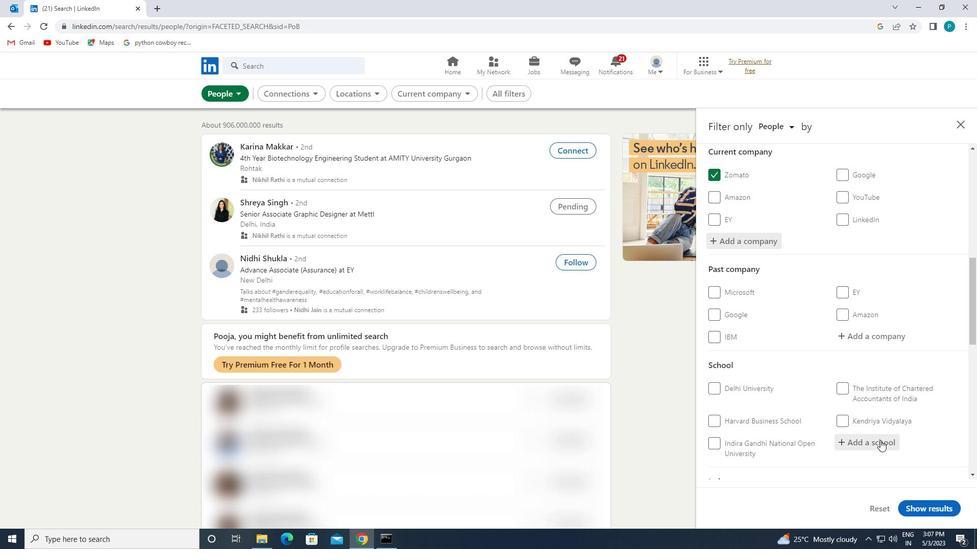 
Action: Mouse pressed left at (880, 441)
Screenshot: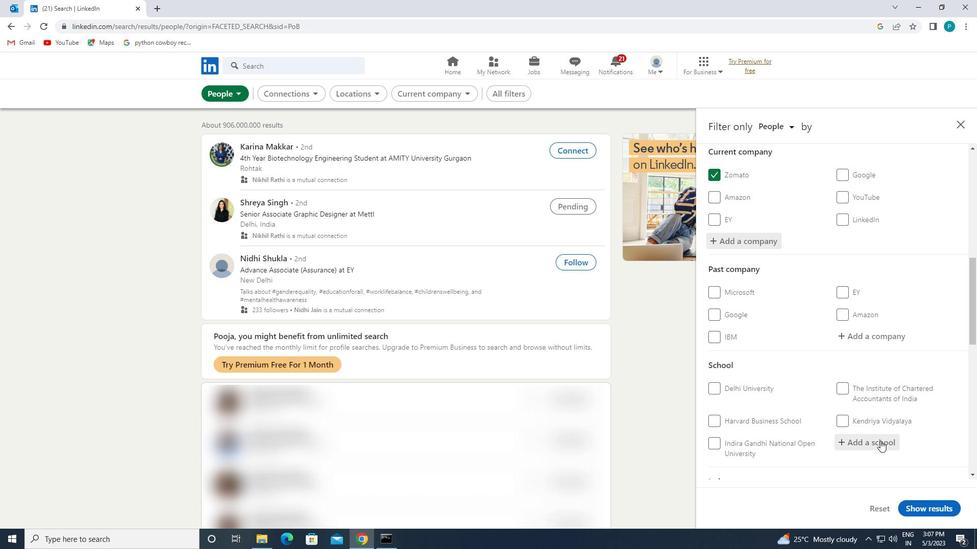 
Action: Key pressed <Key.caps_lock>ATAL
Screenshot: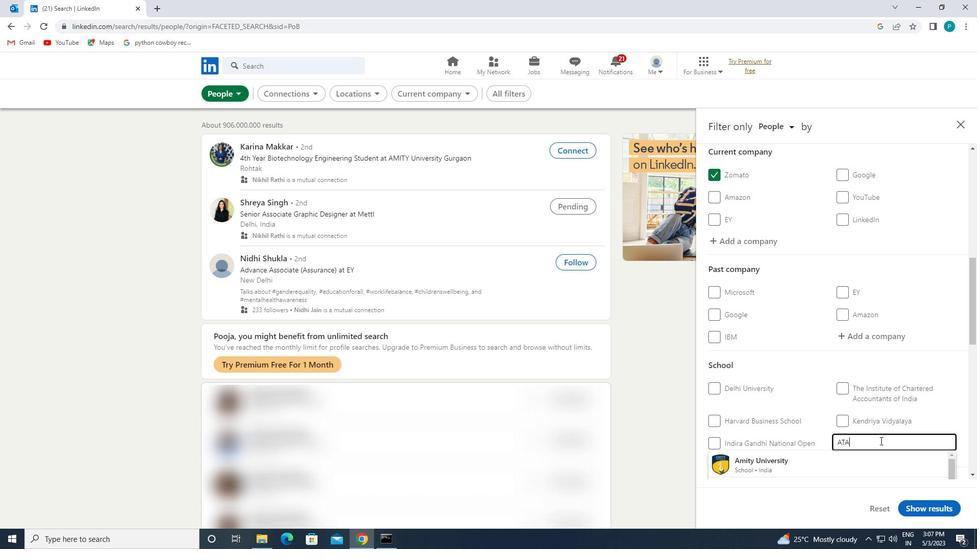 
Action: Mouse moved to (880, 441)
Screenshot: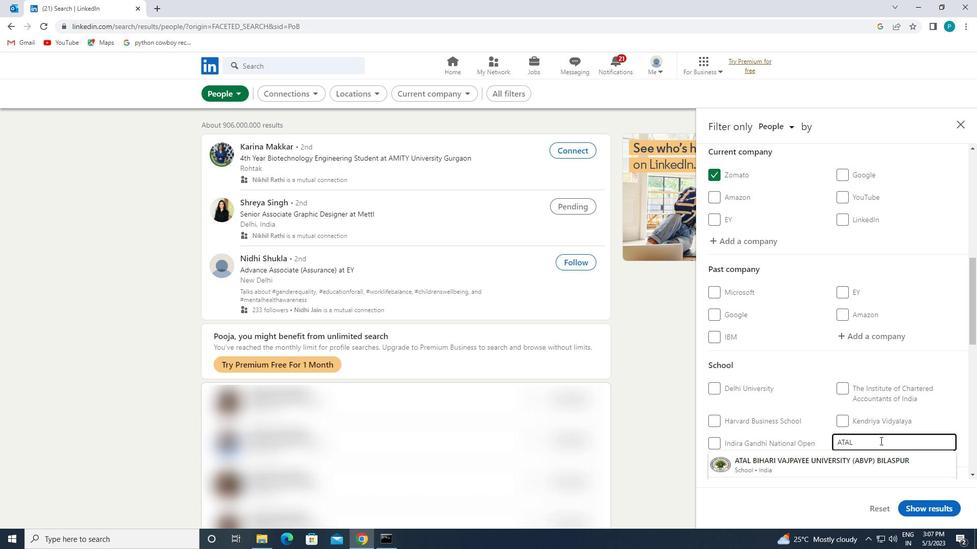 
Action: Mouse scrolled (880, 440) with delta (0, 0)
Screenshot: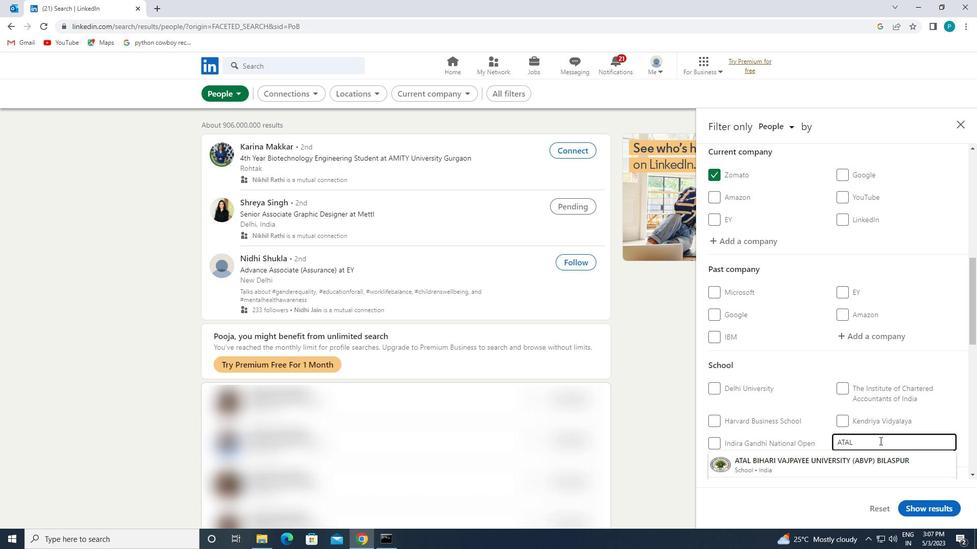 
Action: Mouse moved to (847, 414)
Screenshot: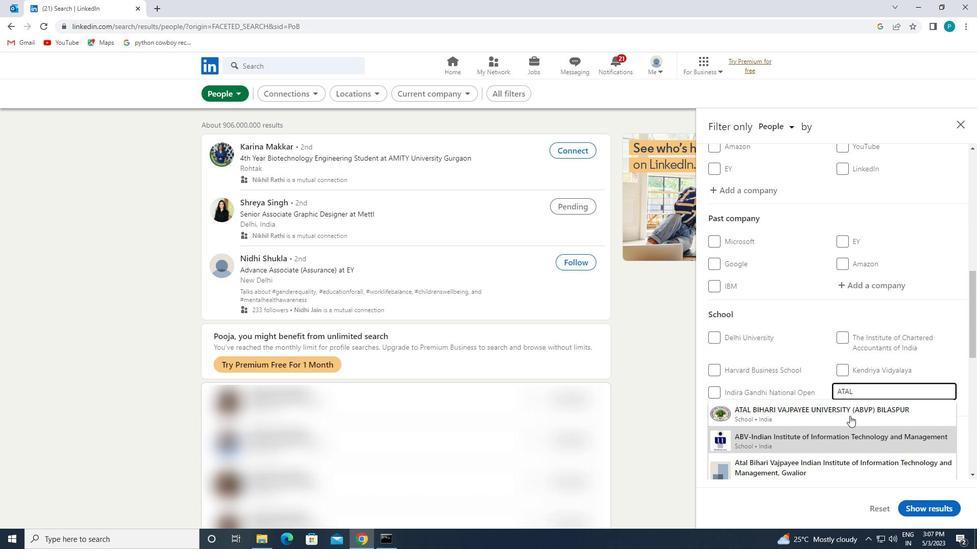 
Action: Mouse pressed left at (847, 414)
Screenshot: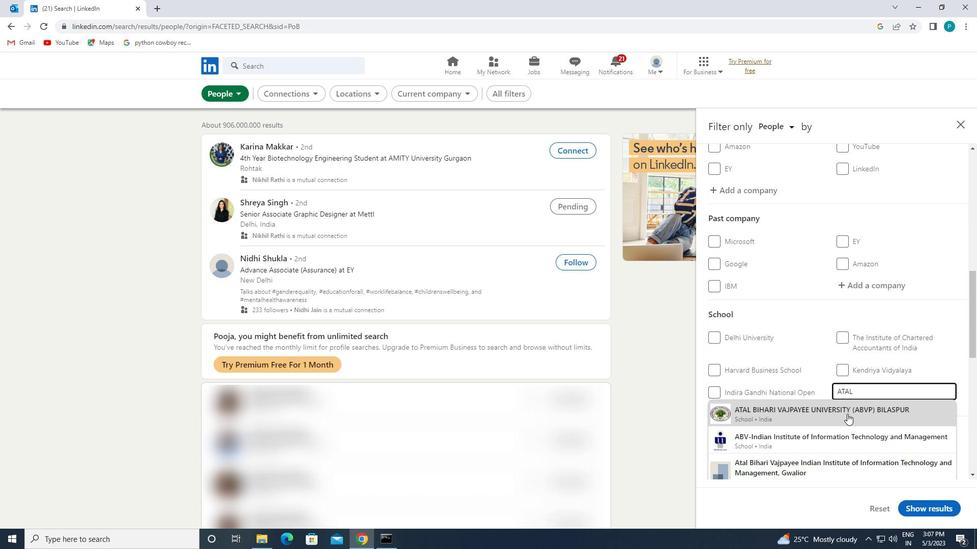 
Action: Mouse scrolled (847, 413) with delta (0, 0)
Screenshot: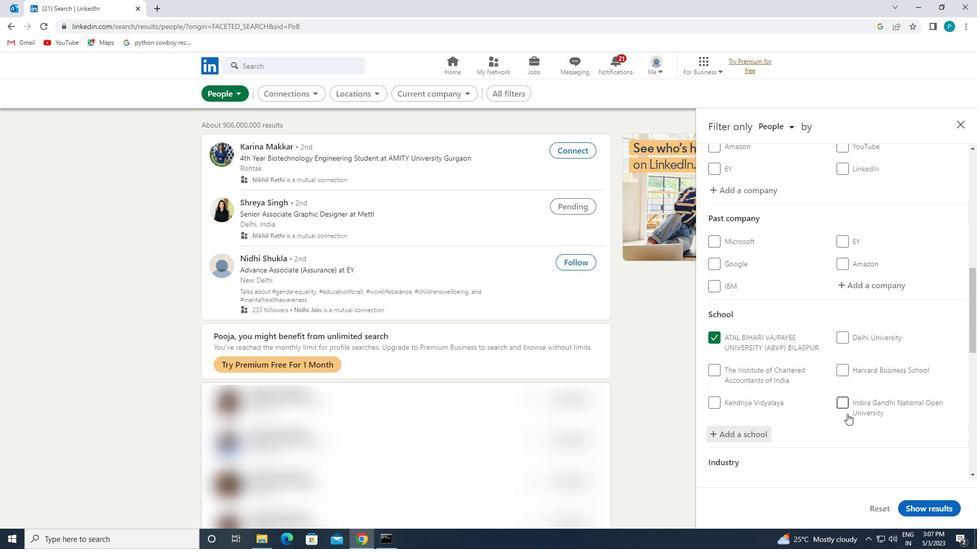 
Action: Mouse scrolled (847, 413) with delta (0, 0)
Screenshot: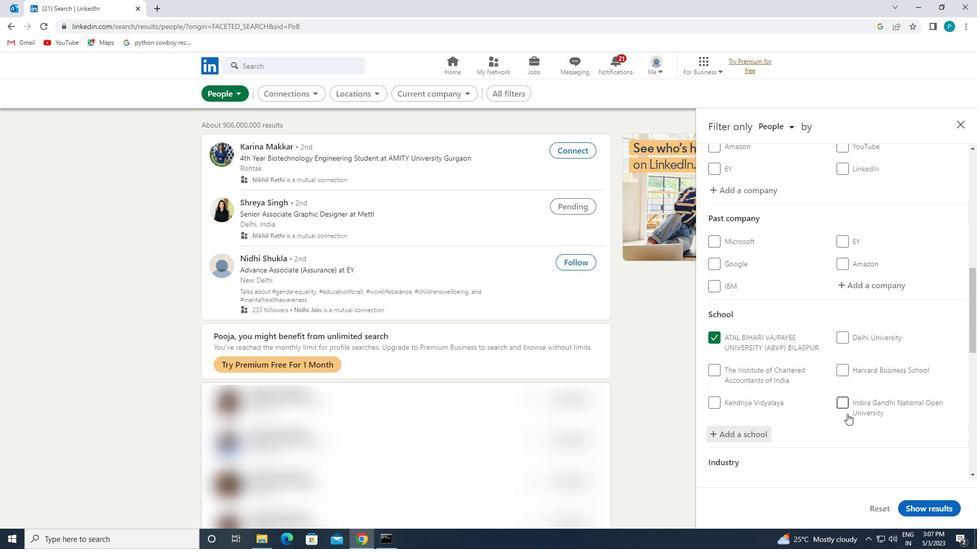
Action: Mouse moved to (860, 423)
Screenshot: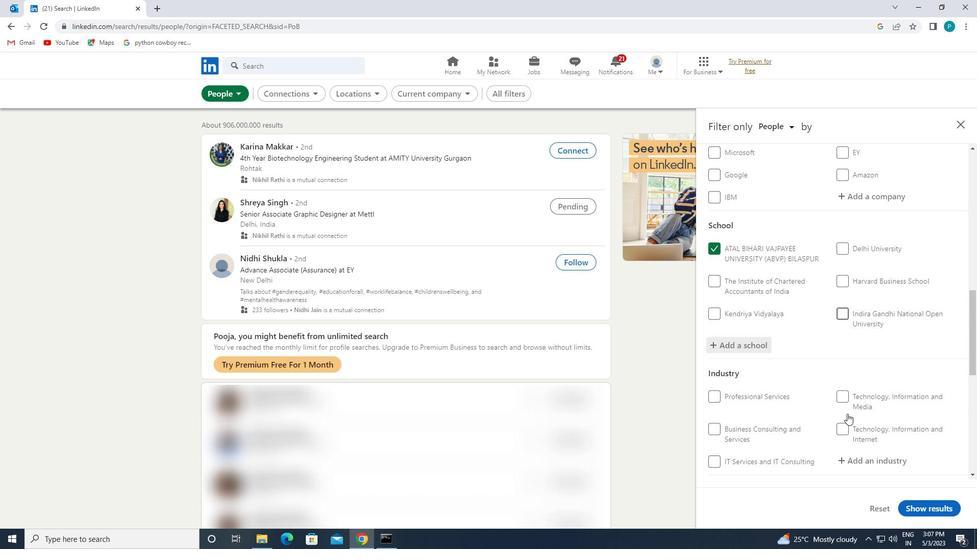 
Action: Mouse scrolled (860, 423) with delta (0, 0)
Screenshot: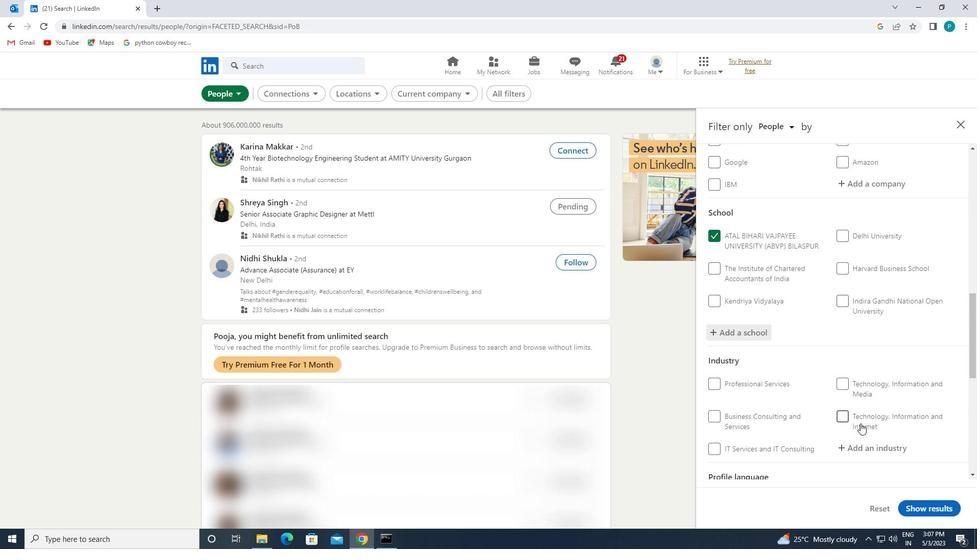 
Action: Mouse moved to (856, 406)
Screenshot: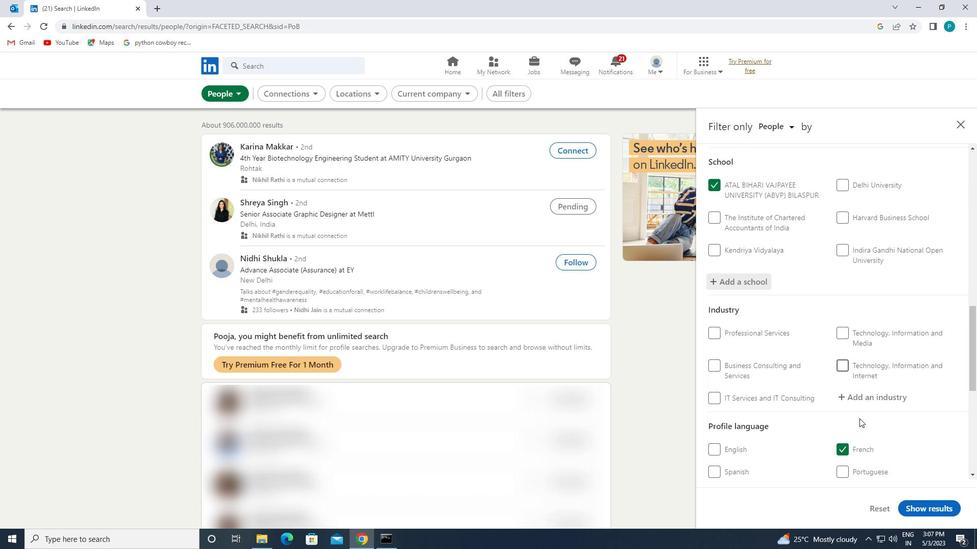 
Action: Mouse pressed left at (856, 406)
Screenshot: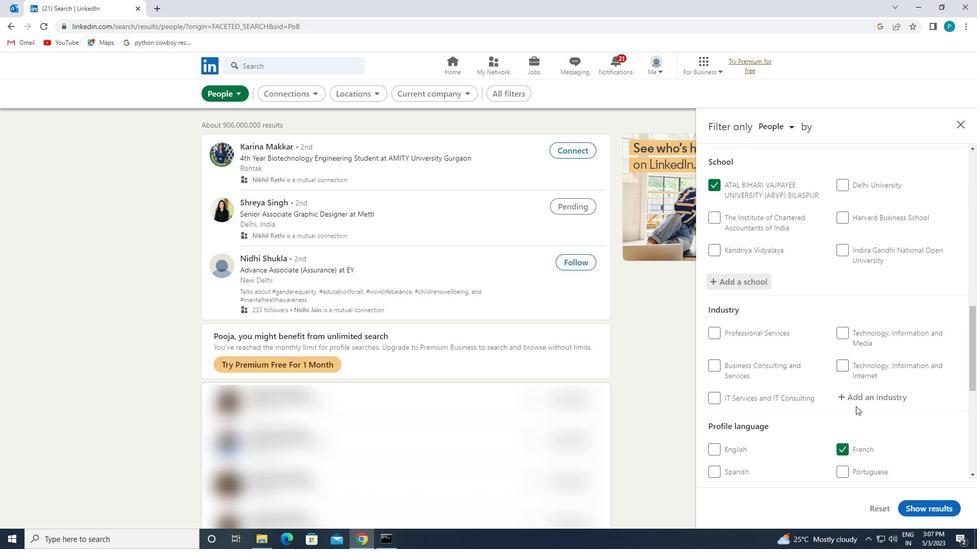 
Action: Mouse moved to (851, 395)
Screenshot: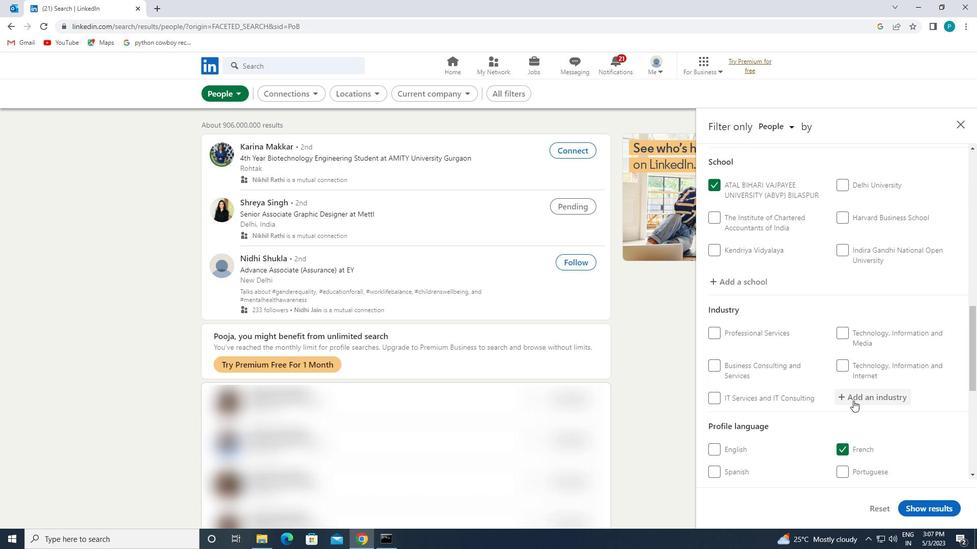 
Action: Mouse pressed left at (851, 395)
Screenshot: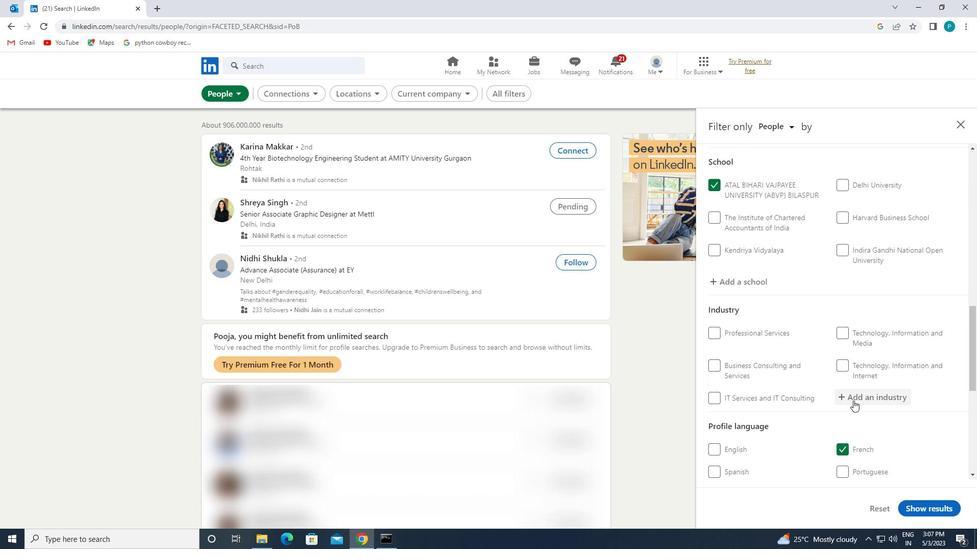 
Action: Key pressed <Key.caps_lock>A<Key.caps_lock><Key.backspace>A<Key.caps_lock>MUSE
Screenshot: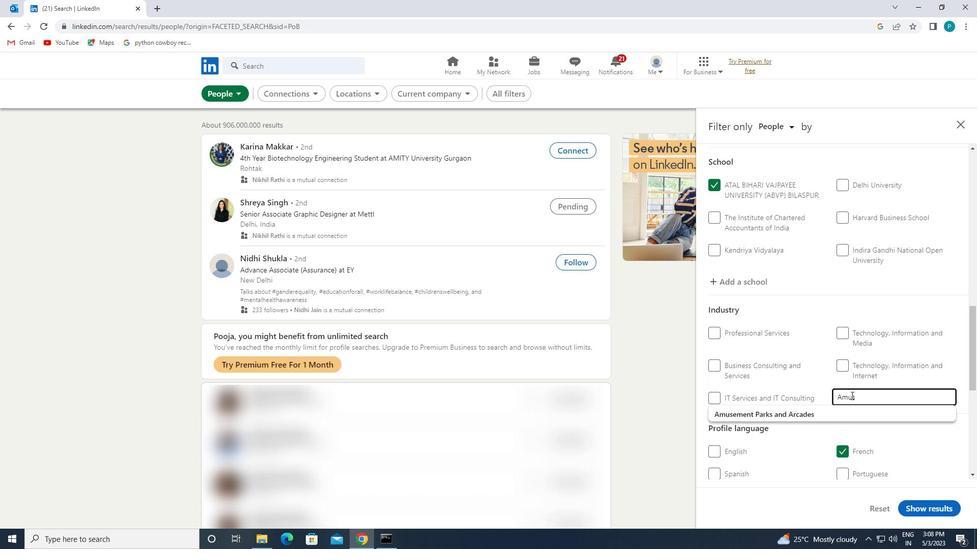 
Action: Mouse moved to (837, 420)
Screenshot: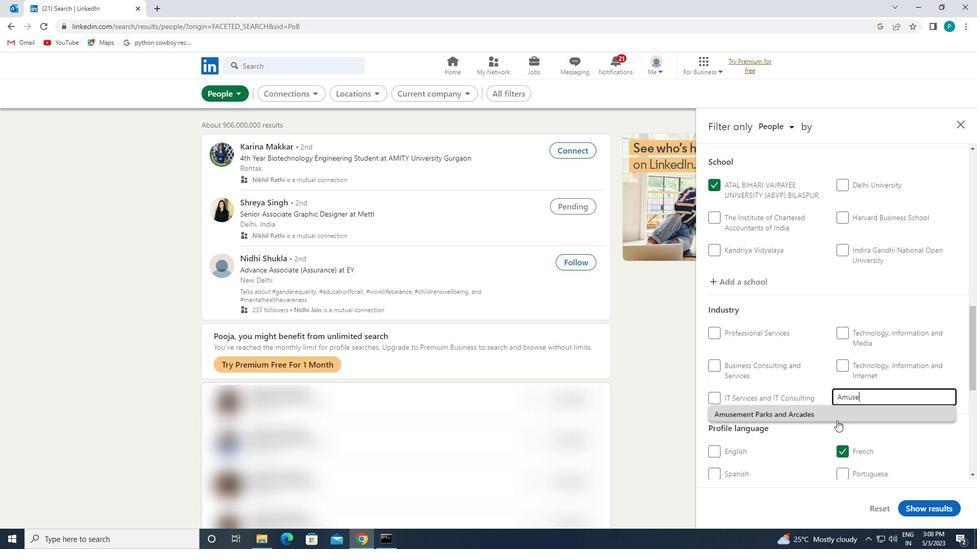 
Action: Mouse pressed left at (837, 420)
Screenshot: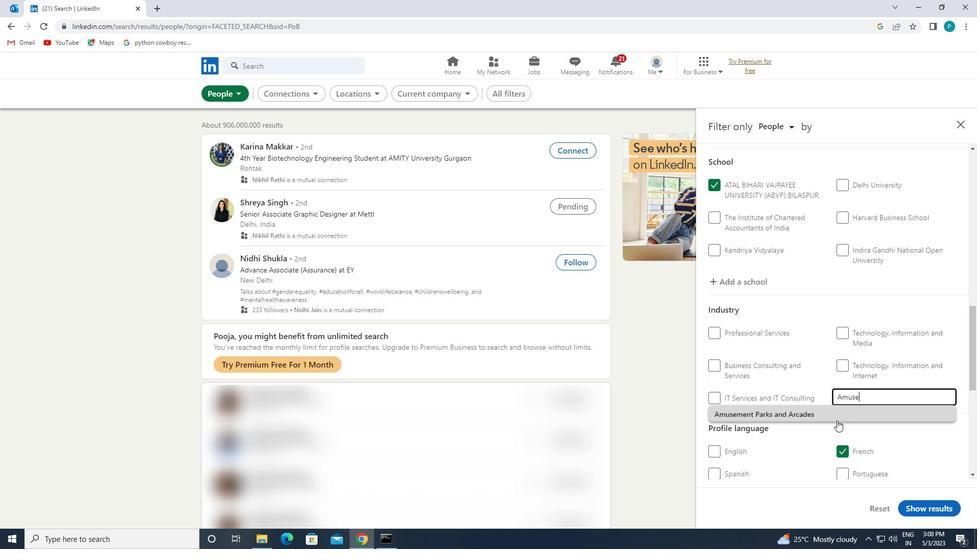 
Action: Mouse scrolled (837, 420) with delta (0, 0)
Screenshot: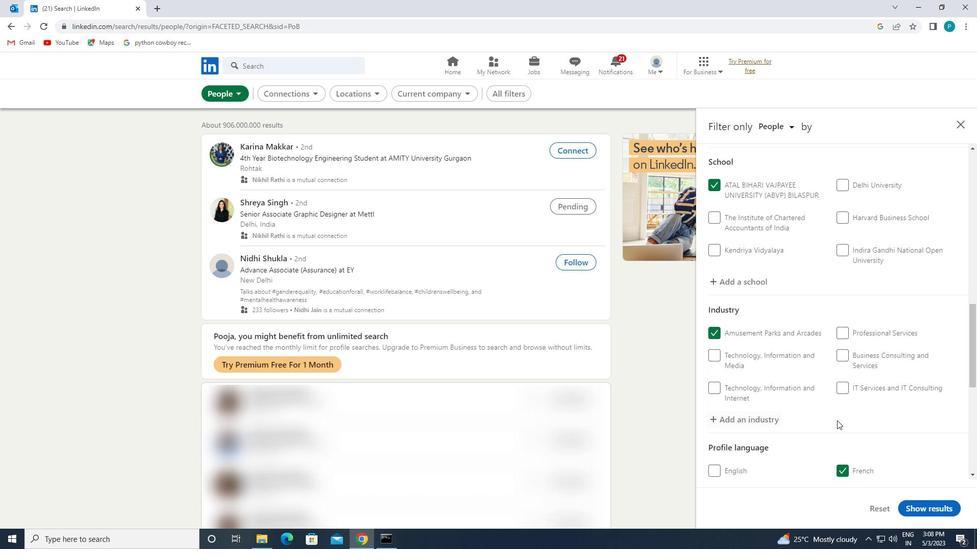 
Action: Mouse scrolled (837, 420) with delta (0, 0)
Screenshot: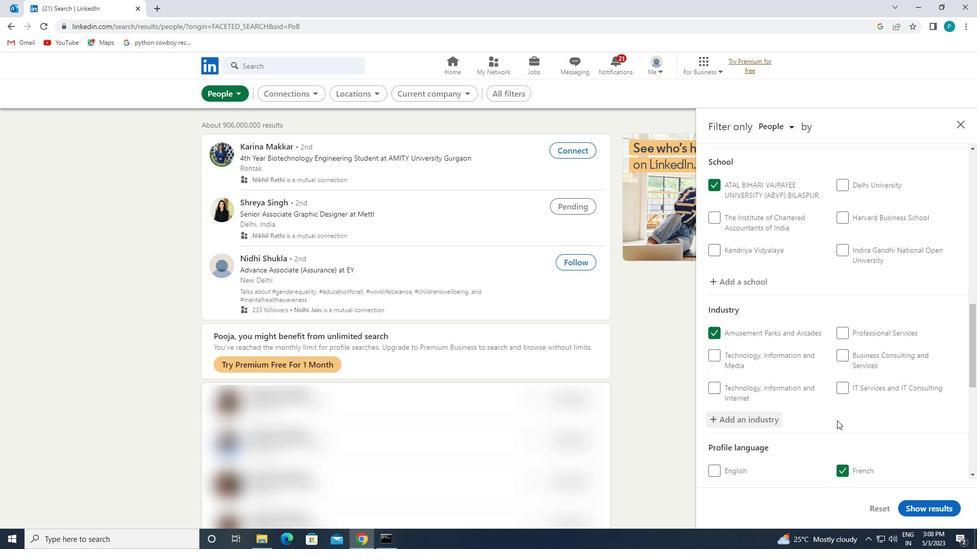 
Action: Mouse scrolled (837, 420) with delta (0, 0)
Screenshot: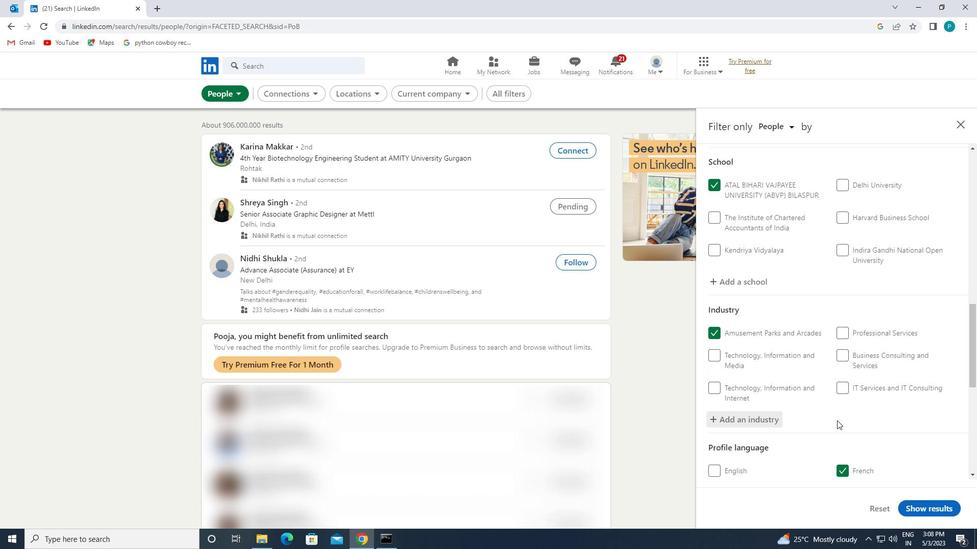 
Action: Mouse moved to (846, 426)
Screenshot: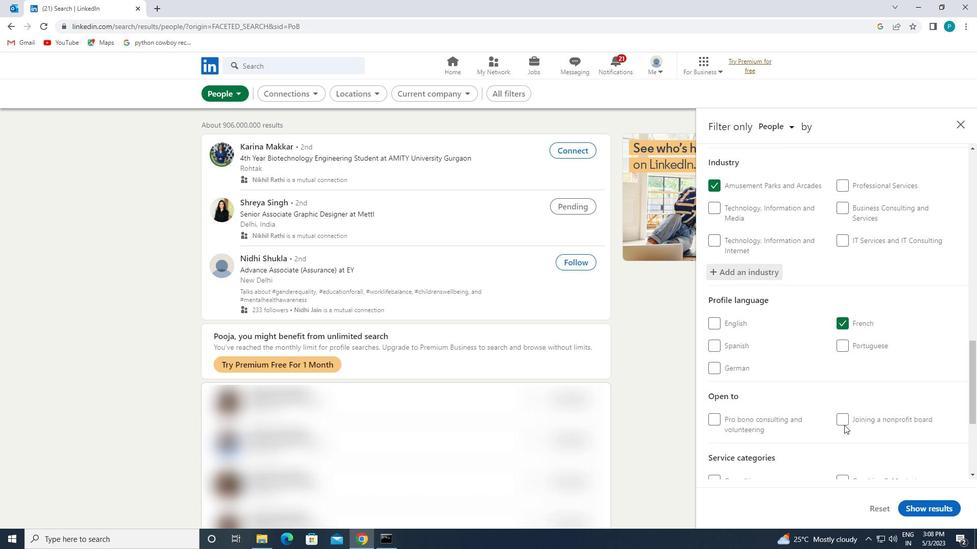 
Action: Mouse scrolled (846, 426) with delta (0, 0)
Screenshot: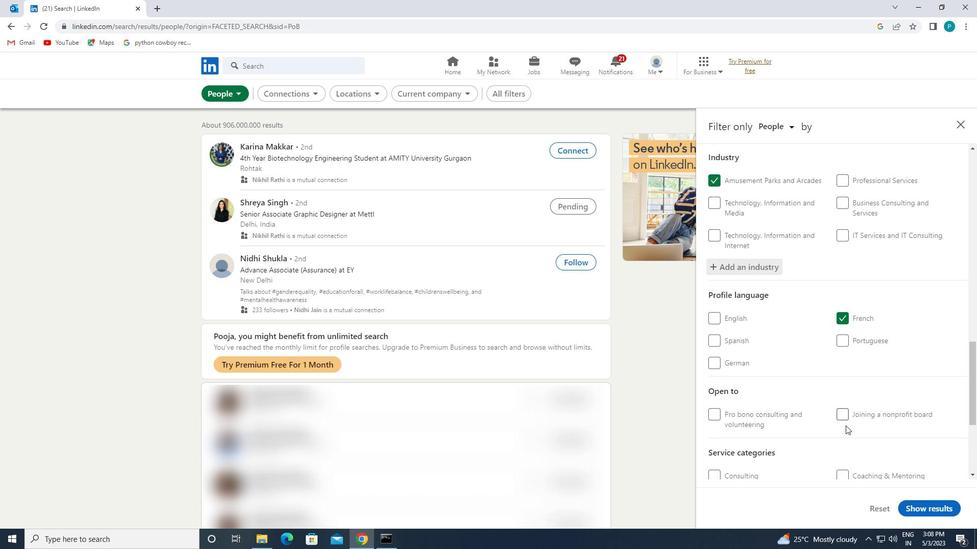 
Action: Mouse scrolled (846, 426) with delta (0, 0)
Screenshot: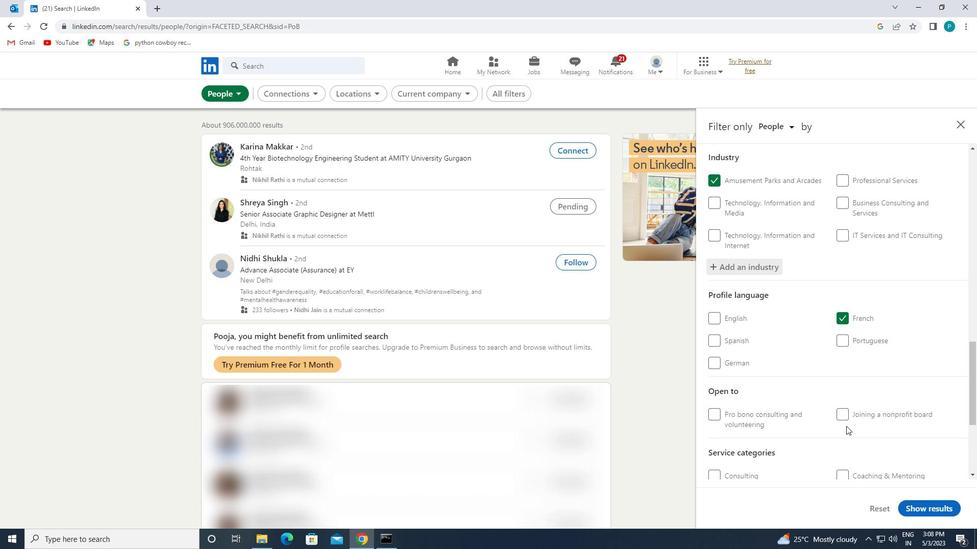 
Action: Mouse moved to (853, 416)
Screenshot: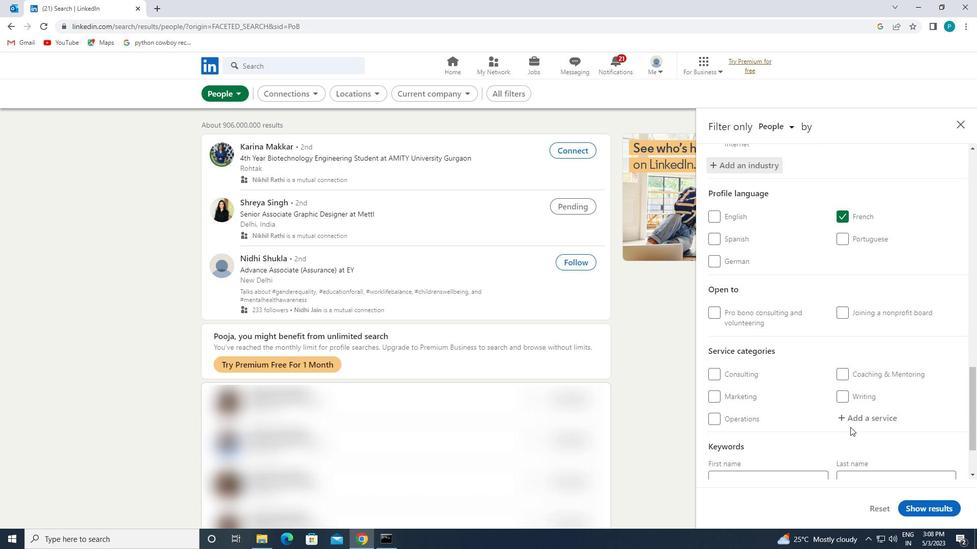 
Action: Mouse pressed left at (853, 416)
Screenshot: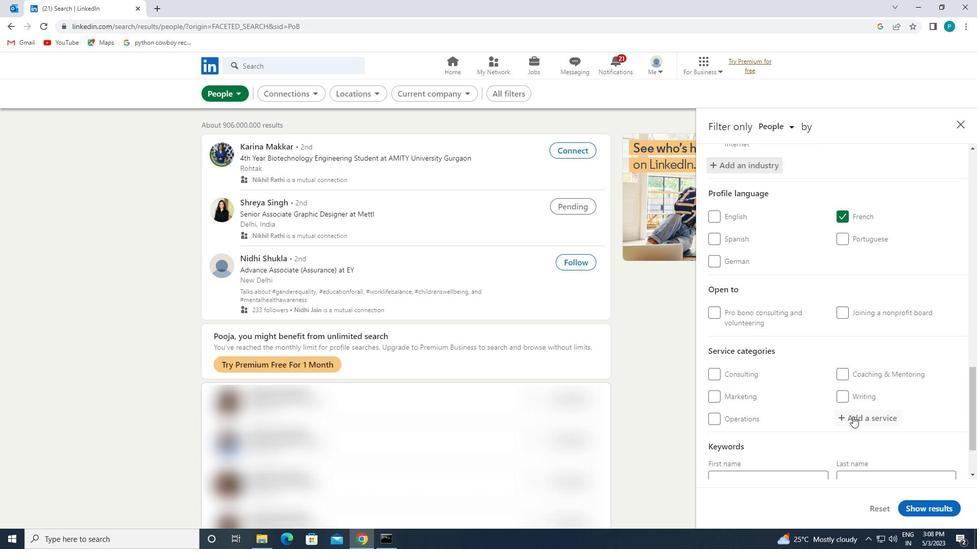 
Action: Key pressed <Key.caps_lock>V<Key.caps_lock>IDEO
Screenshot: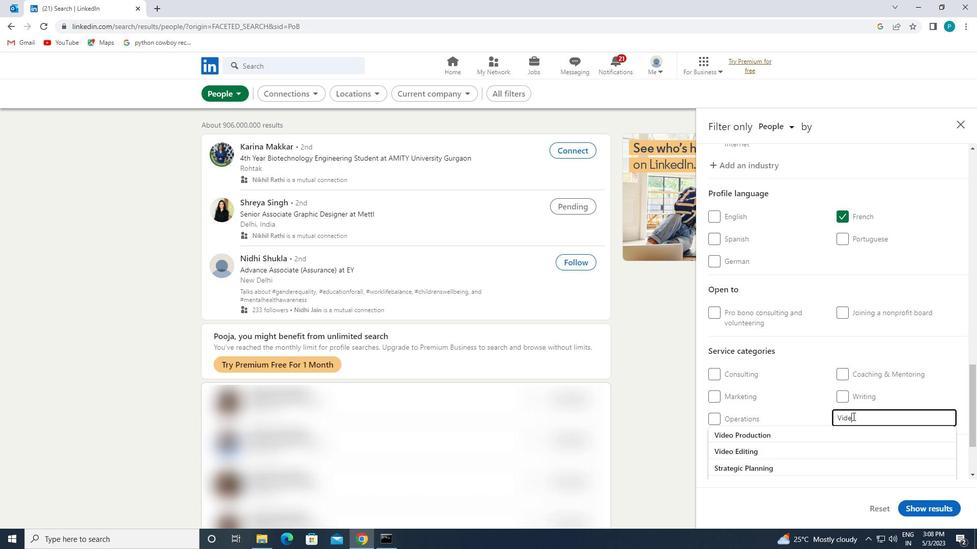 
Action: Mouse moved to (769, 446)
Screenshot: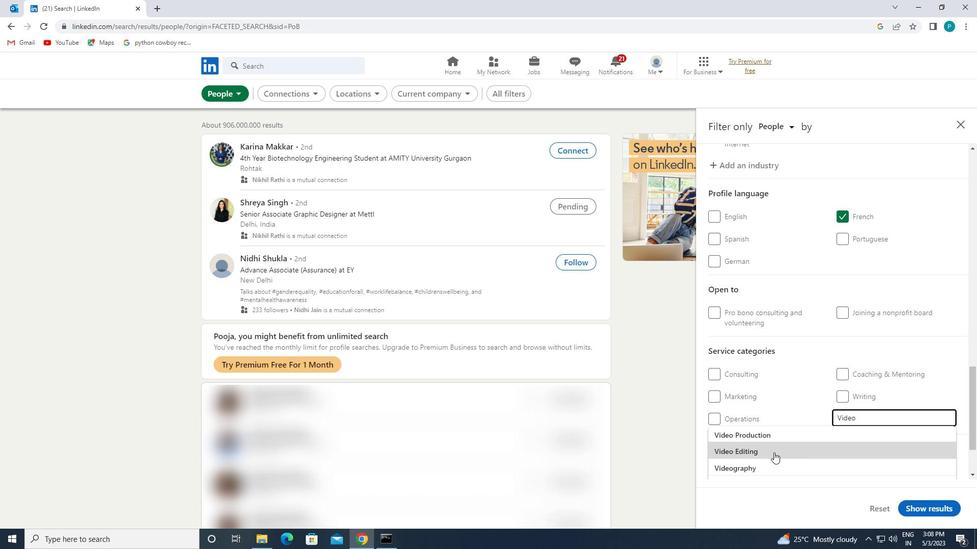 
Action: Mouse pressed left at (769, 446)
Screenshot: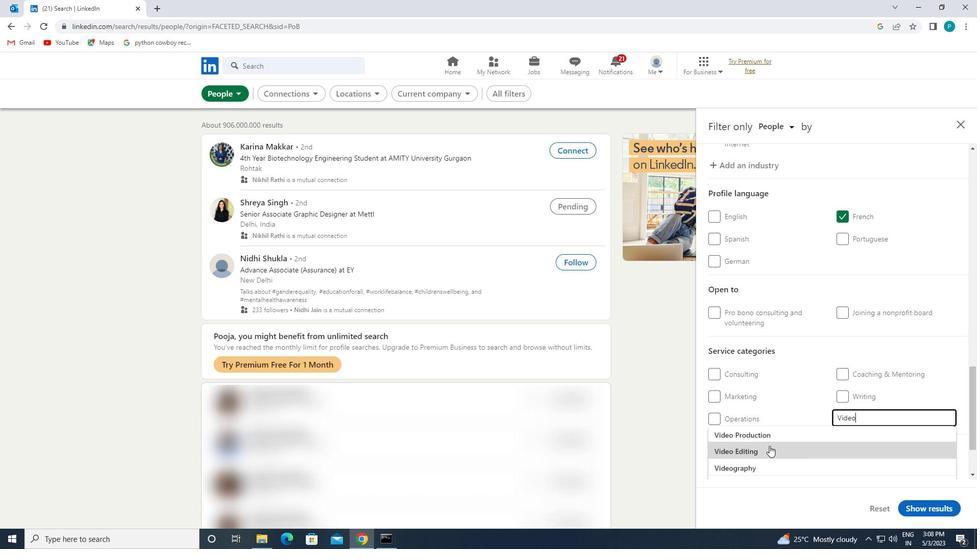 
Action: Mouse scrolled (769, 445) with delta (0, 0)
Screenshot: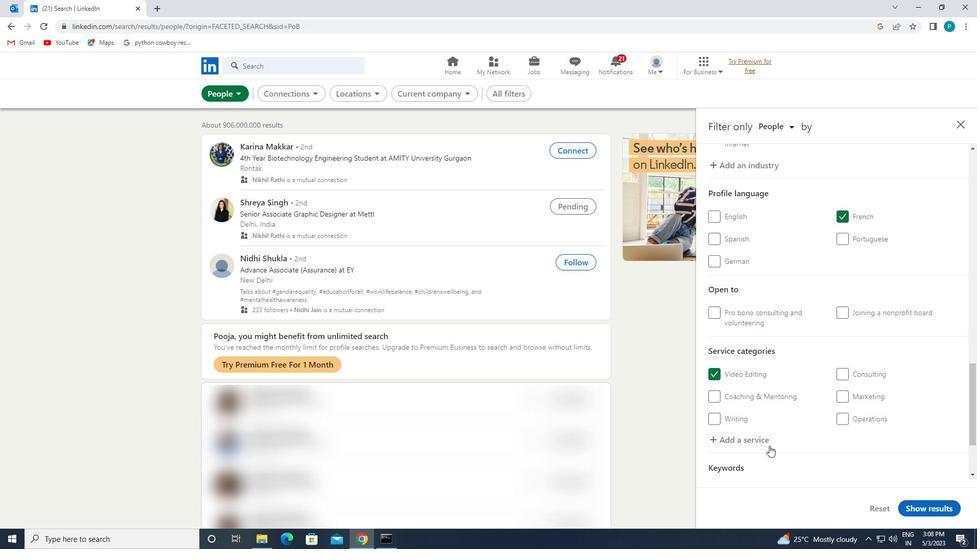 
Action: Mouse scrolled (769, 445) with delta (0, 0)
Screenshot: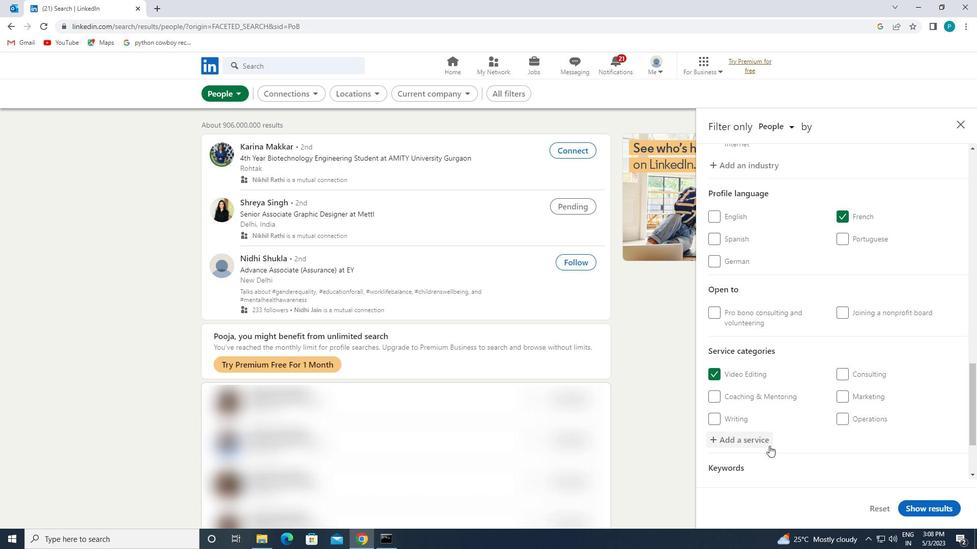 
Action: Mouse scrolled (769, 445) with delta (0, 0)
Screenshot: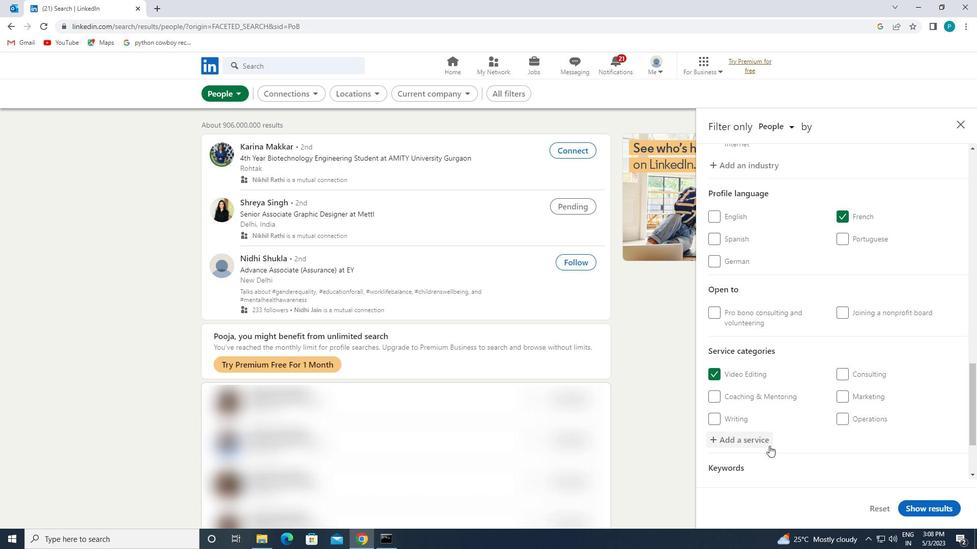 
Action: Mouse scrolled (769, 445) with delta (0, 0)
Screenshot: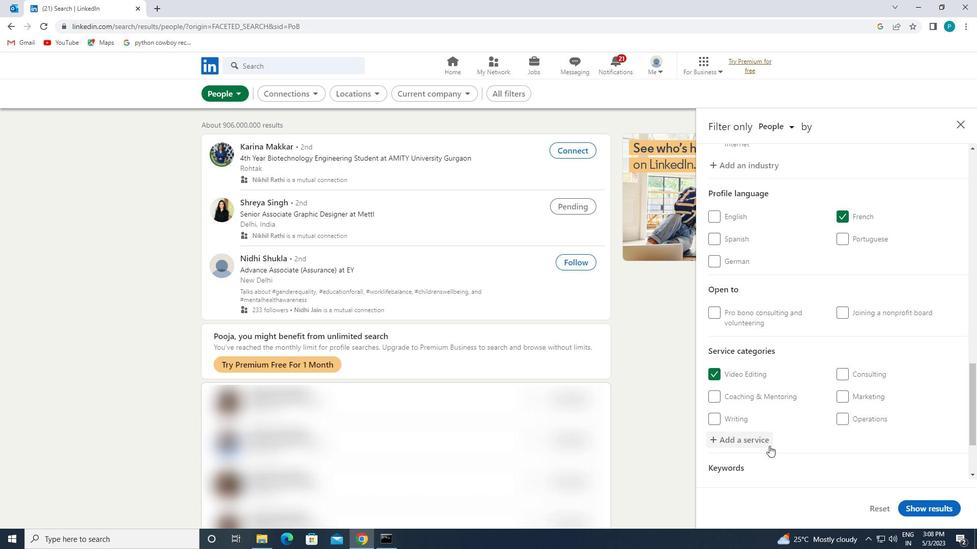 
Action: Mouse scrolled (769, 445) with delta (0, 0)
Screenshot: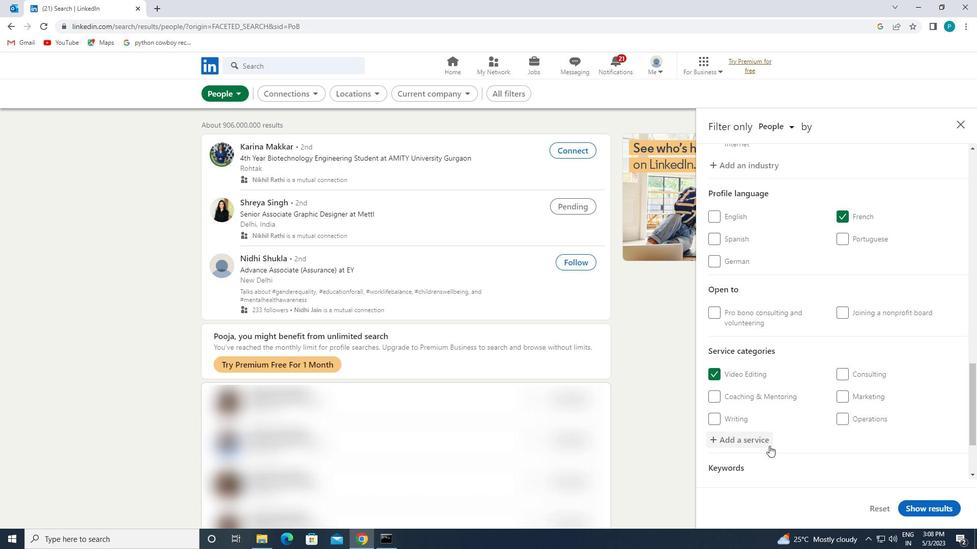 
Action: Mouse moved to (757, 436)
Screenshot: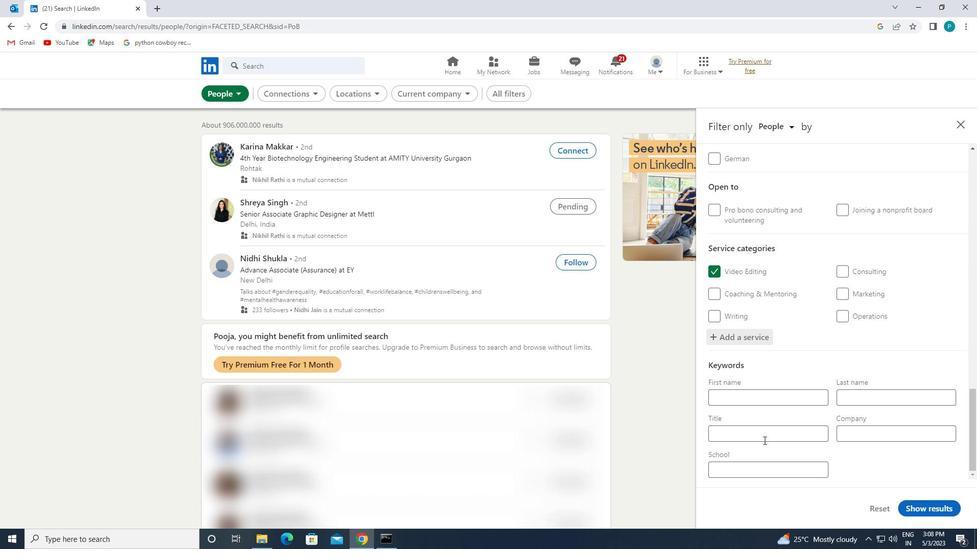 
Action: Mouse pressed left at (757, 436)
Screenshot: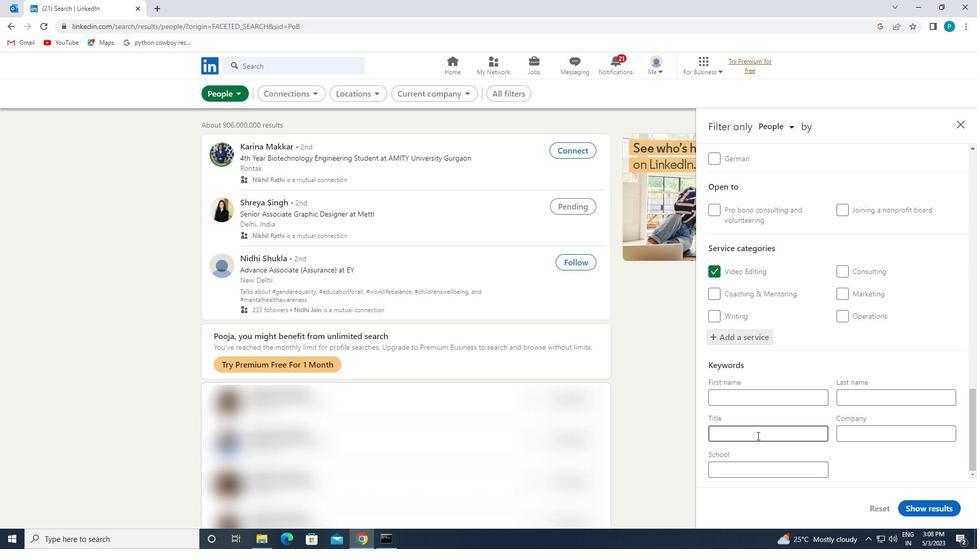 
Action: Key pressed <Key.caps_lock>I<Key.caps_lock>NTERIOR<Key.space><Key.caps_lock>D<Key.caps_lock>ESIGNER
Screenshot: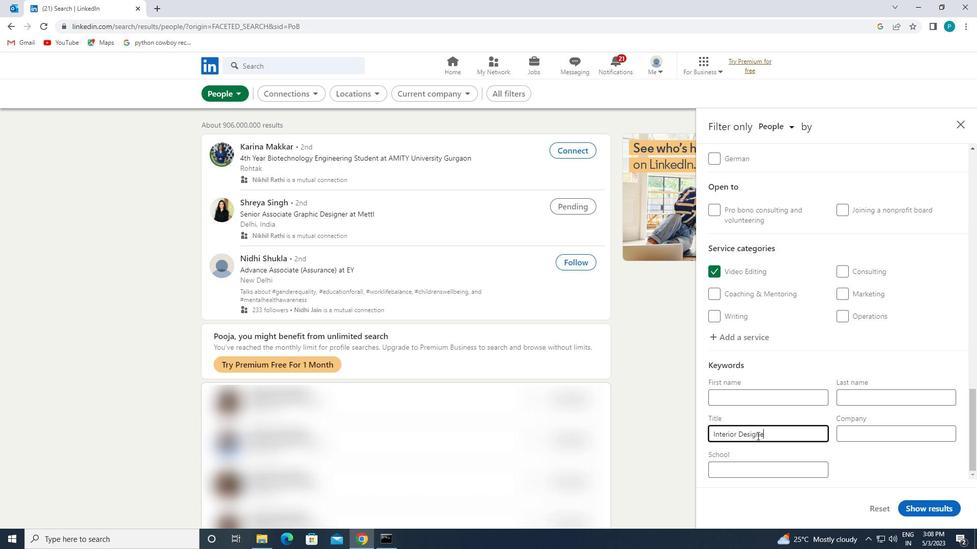 
Action: Mouse moved to (947, 506)
Screenshot: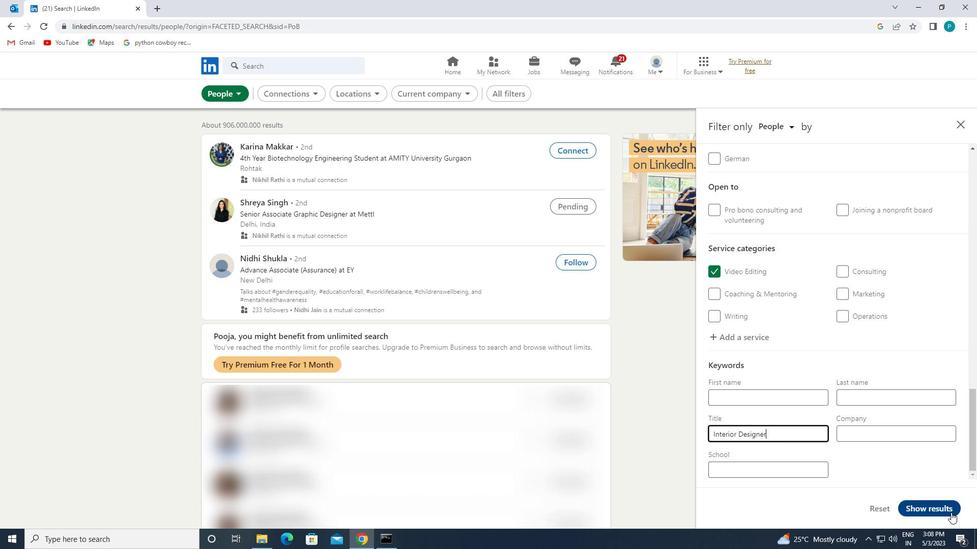 
Action: Mouse pressed left at (947, 506)
Screenshot: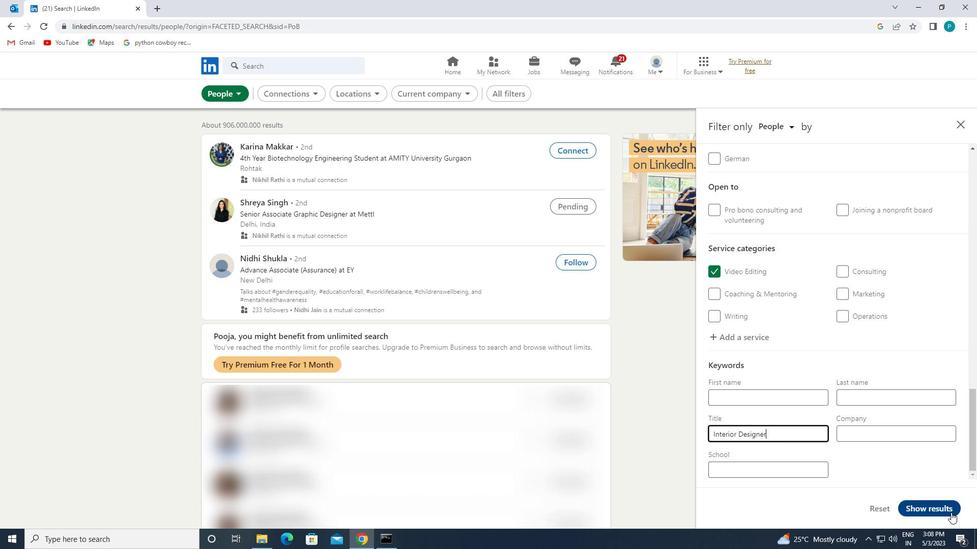 
